 Task: Add a signature Anthony Hernandez containing 'With appreciation, Anthony Hernandez' to email address softage.1@softage.net and add a folder Tax documents
Action: Mouse moved to (739, 339)
Screenshot: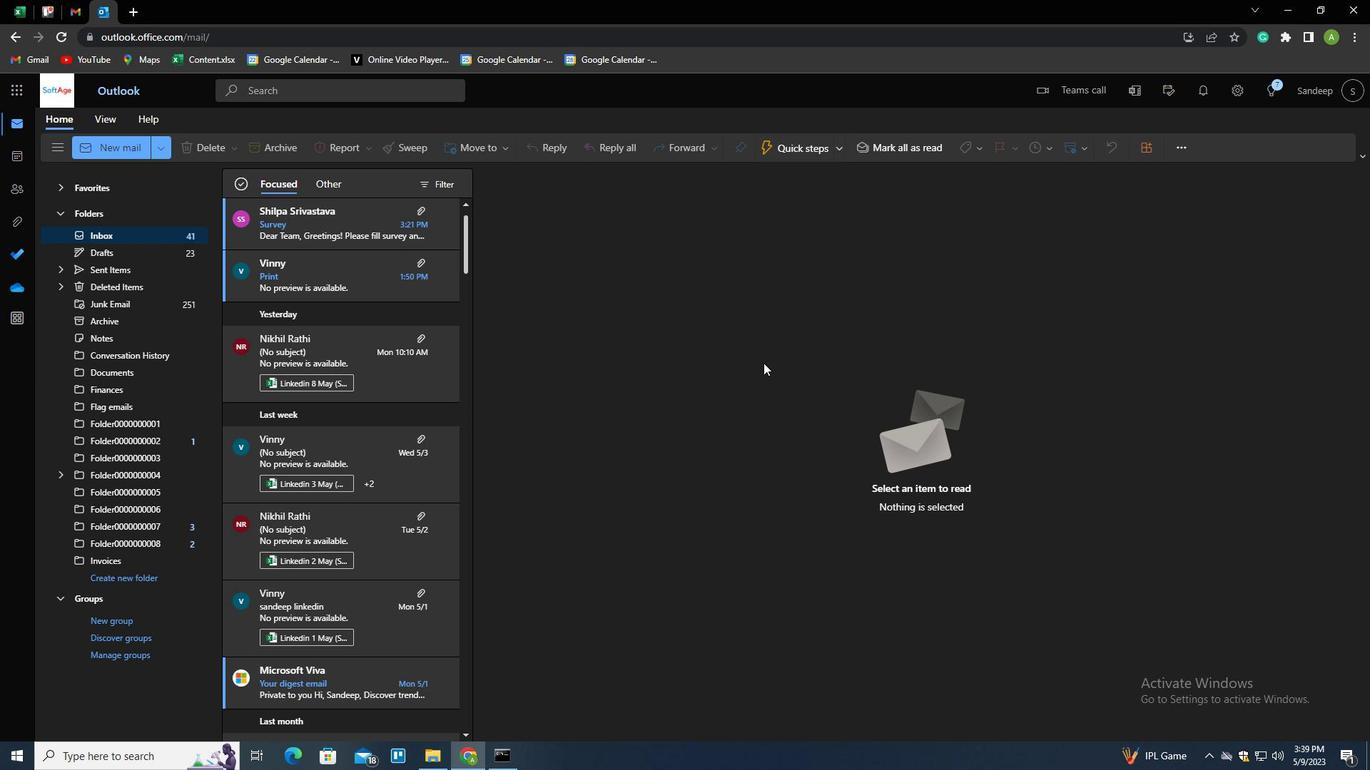 
Action: Key pressed n
Screenshot: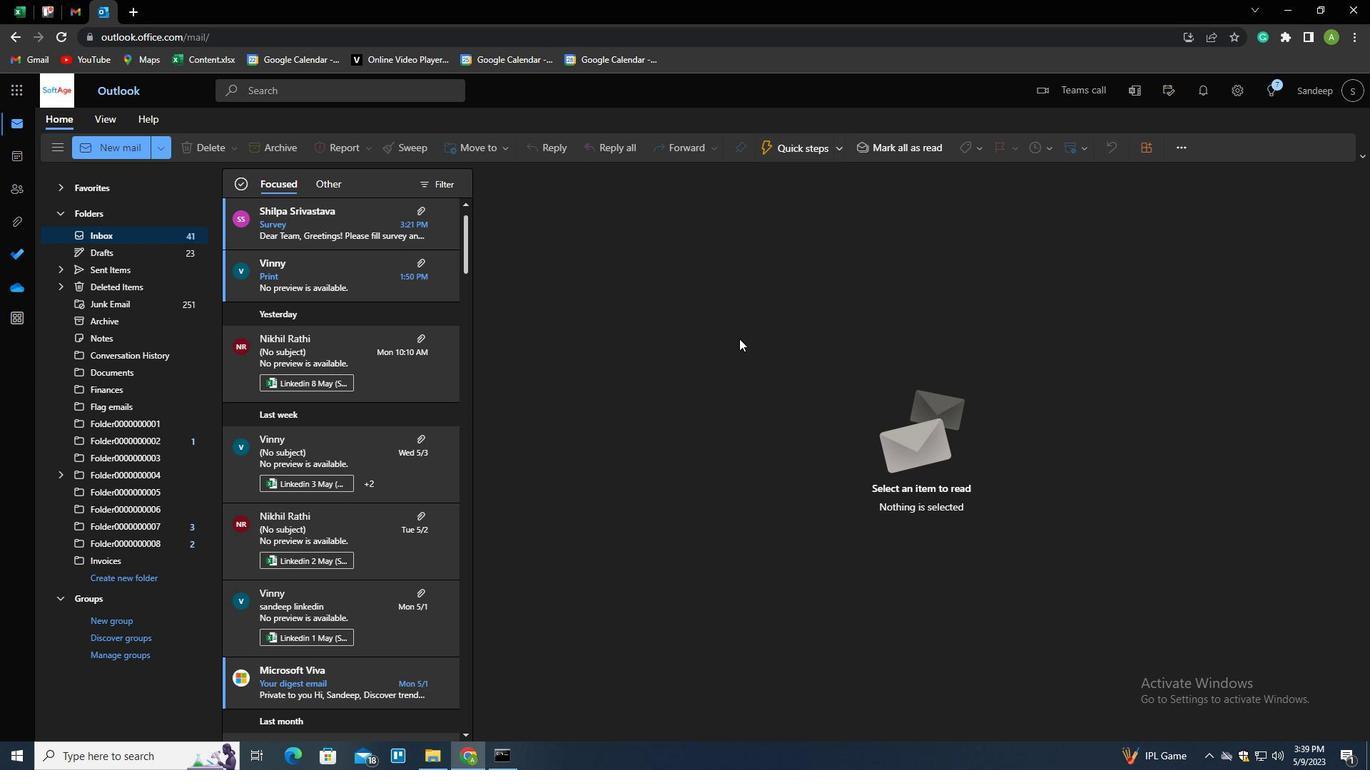 
Action: Mouse moved to (967, 144)
Screenshot: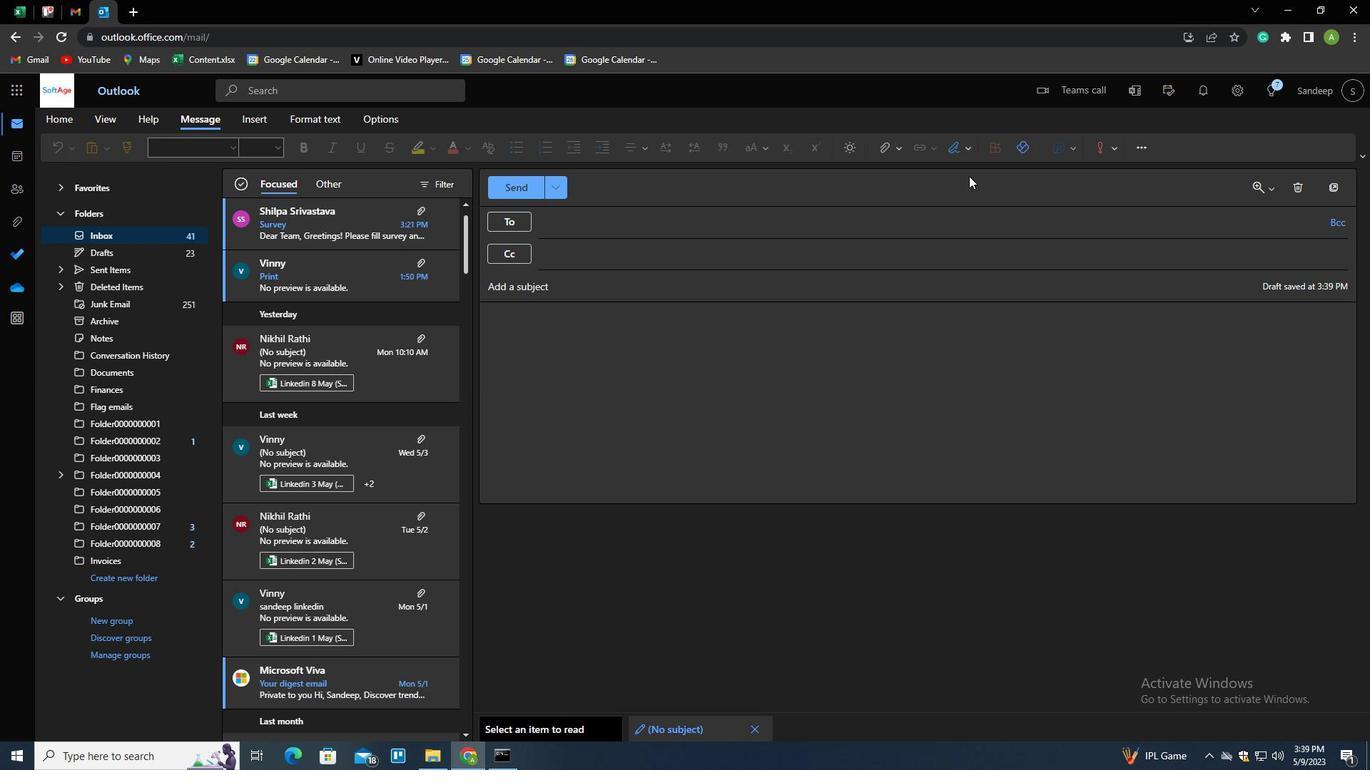 
Action: Mouse pressed left at (967, 144)
Screenshot: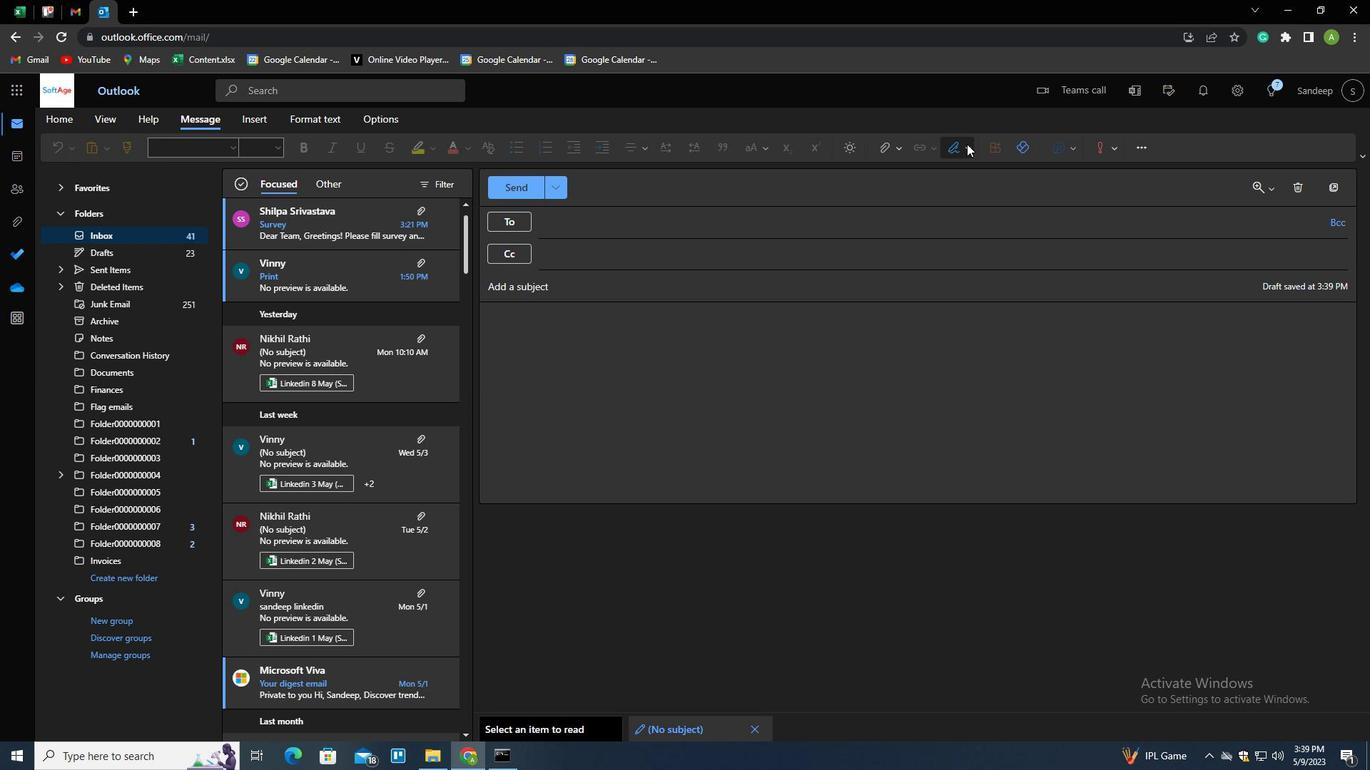 
Action: Mouse moved to (948, 174)
Screenshot: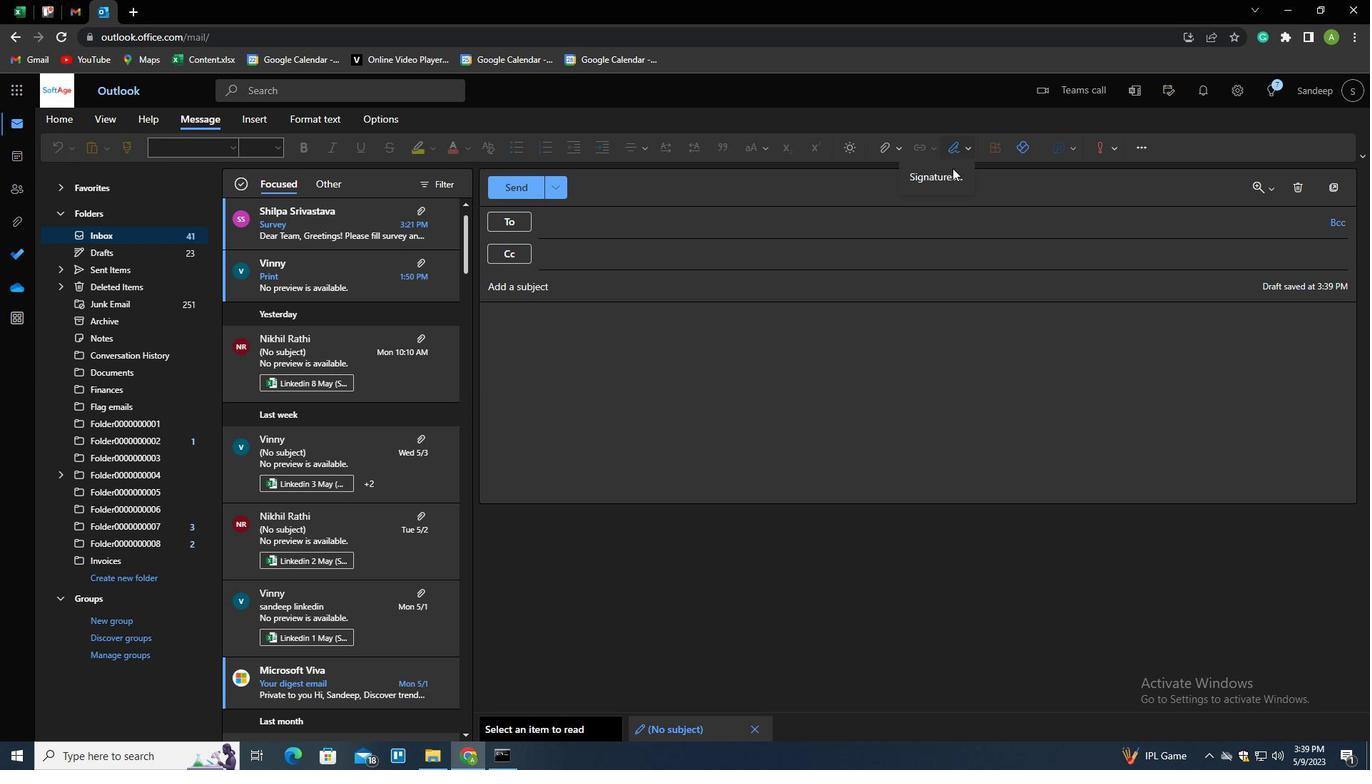 
Action: Mouse pressed left at (948, 174)
Screenshot: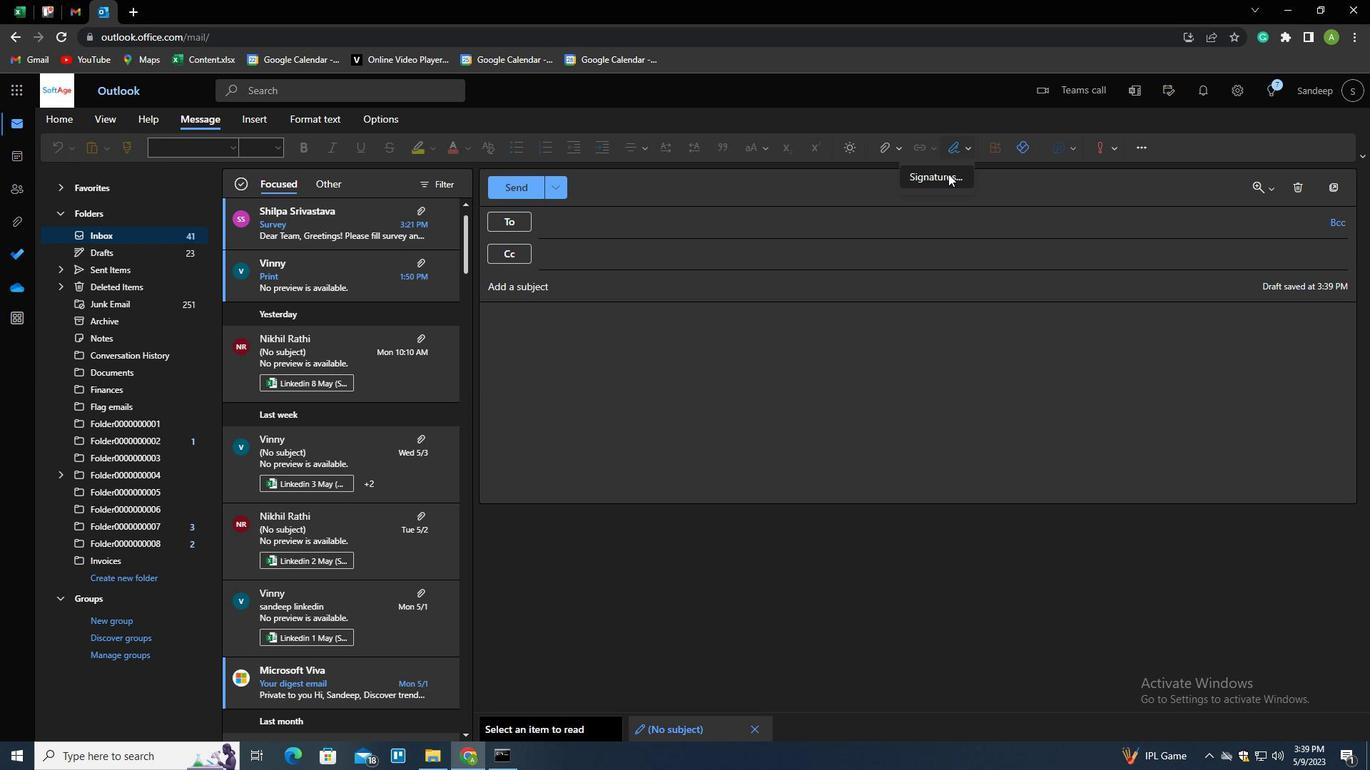 
Action: Mouse moved to (679, 259)
Screenshot: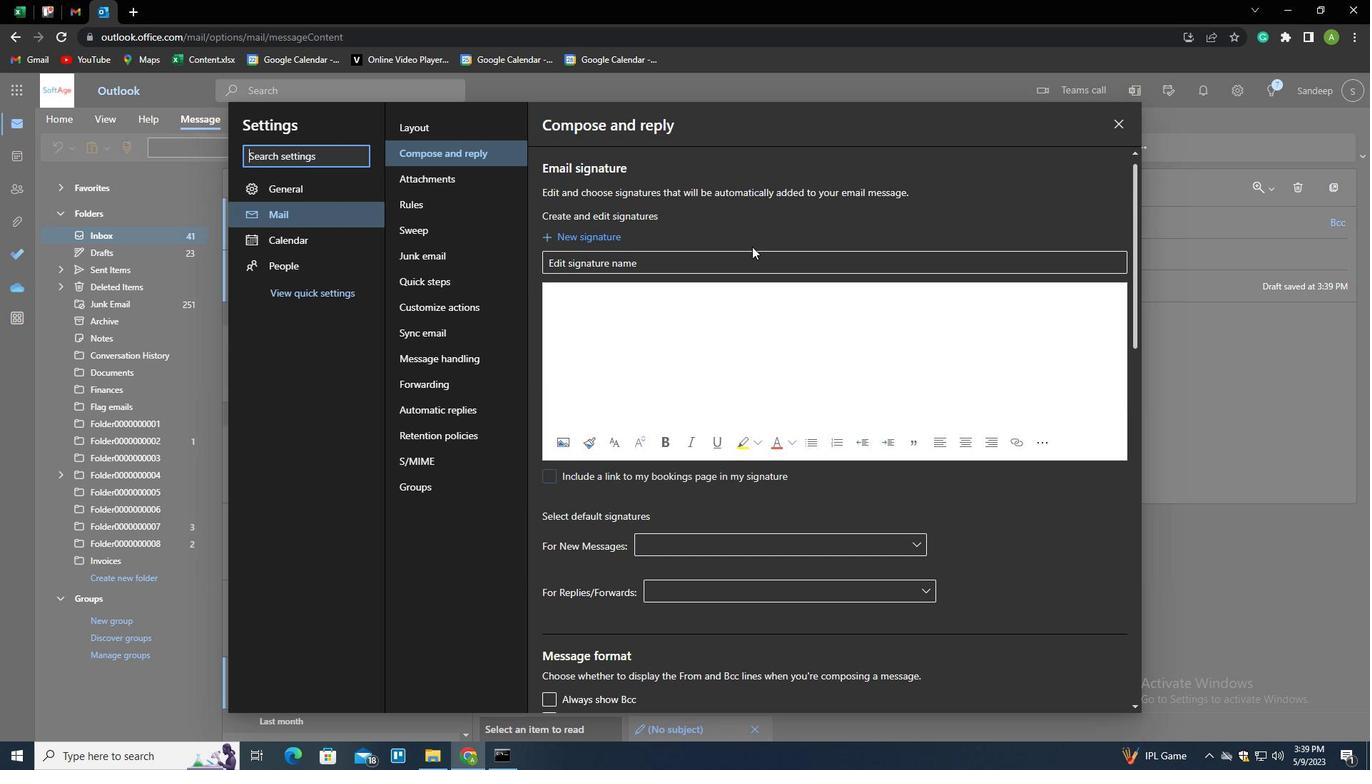 
Action: Mouse pressed left at (679, 259)
Screenshot: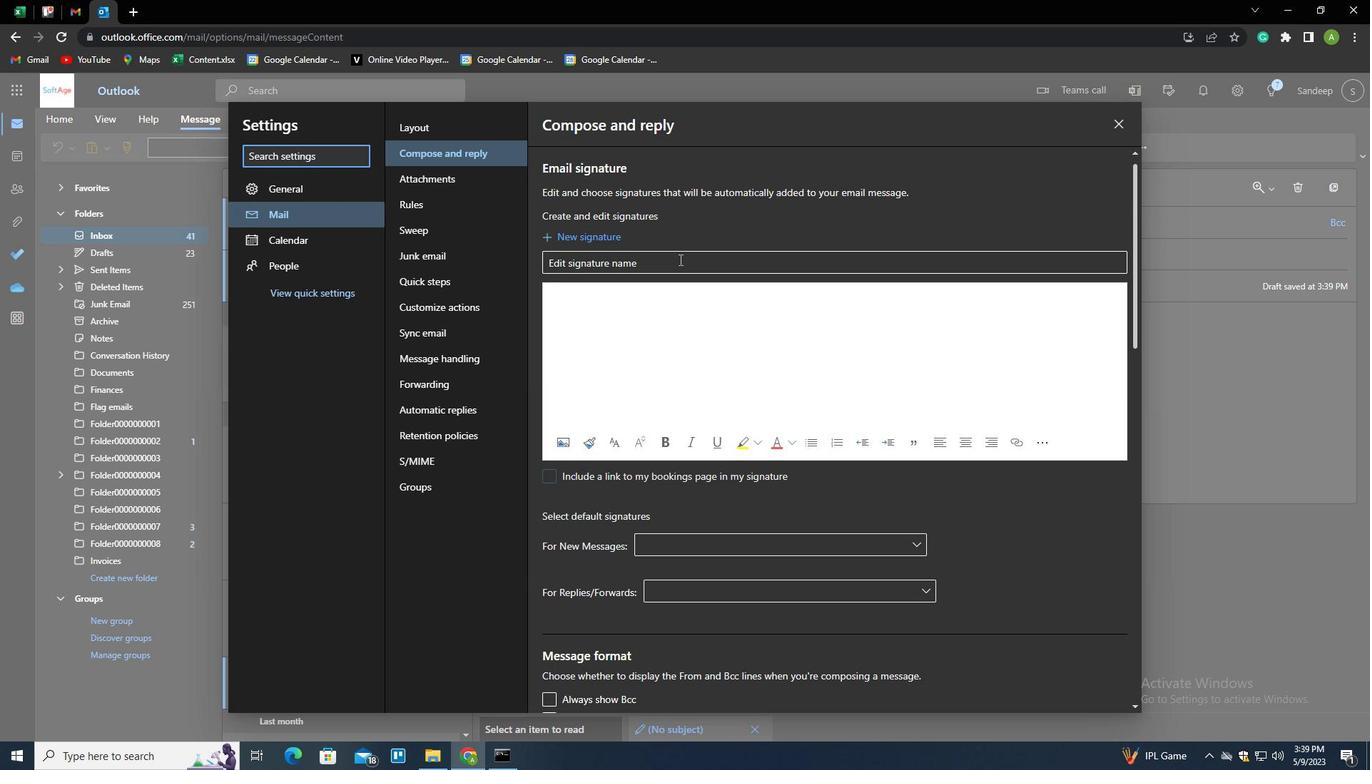 
Action: Key pressed <Key.shift>ANTHONY<Key.space><Key.shift>HERNANDEZ<Key.tab><Key.shift_r><Key.shift_r><Key.enter><Key.enter><Key.enter><Key.enter><Key.enter><Key.enter><Key.enter><Key.shift><Key.shift><Key.shift><Key.shift><Key.shift><Key.shift><Key.shift><Key.shift>WITH<Key.space>APPRECIATION,<Key.shift_r><Key.enter><Key.shift>ANTHONY<Key.space><Key.shift>HERNANADEZ
Screenshot: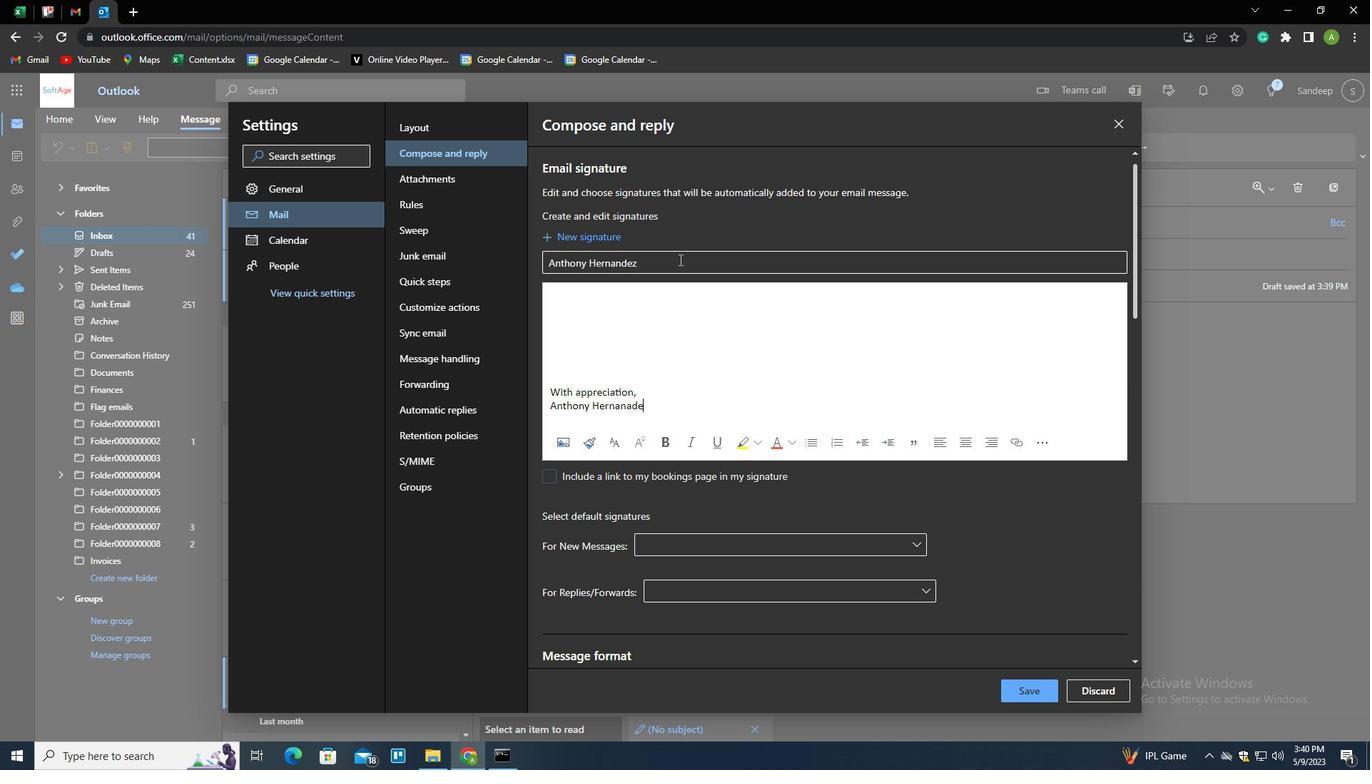 
Action: Mouse moved to (632, 406)
Screenshot: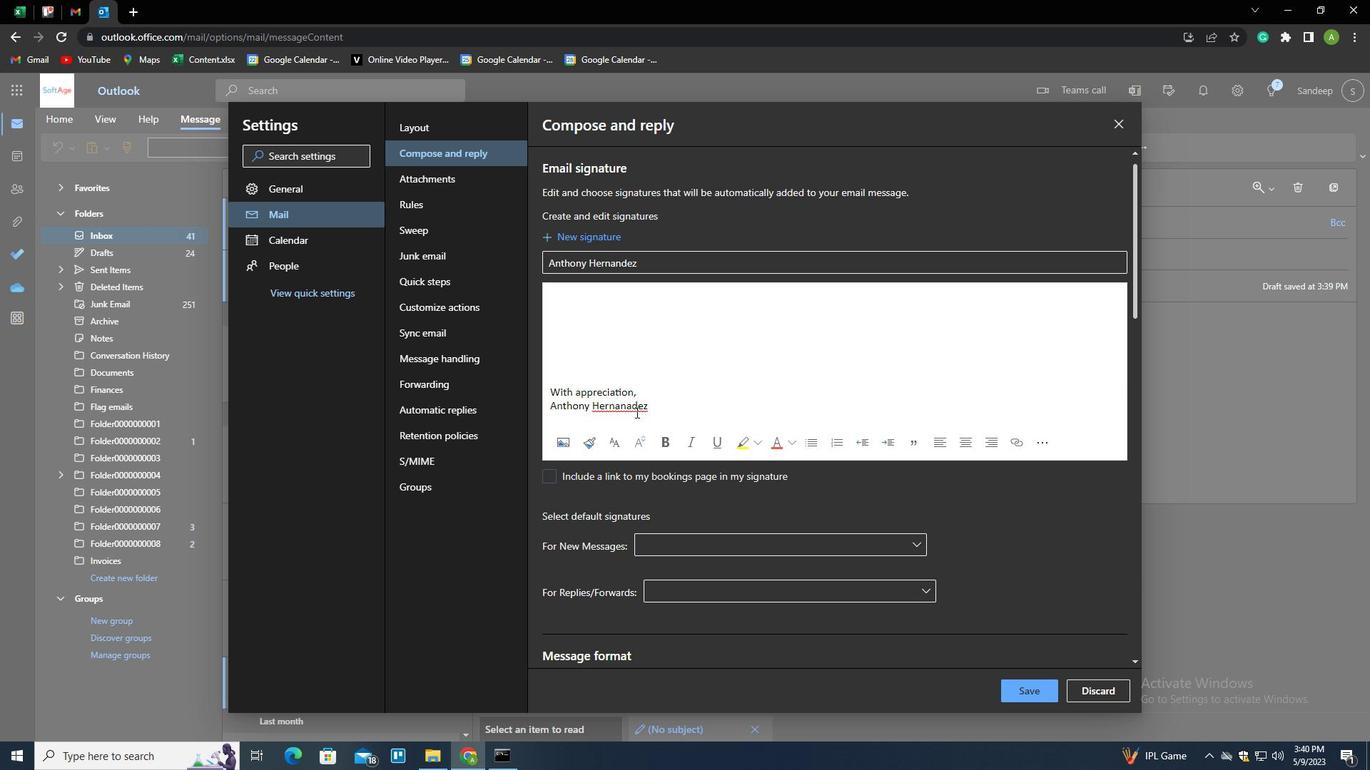 
Action: Mouse pressed left at (632, 406)
Screenshot: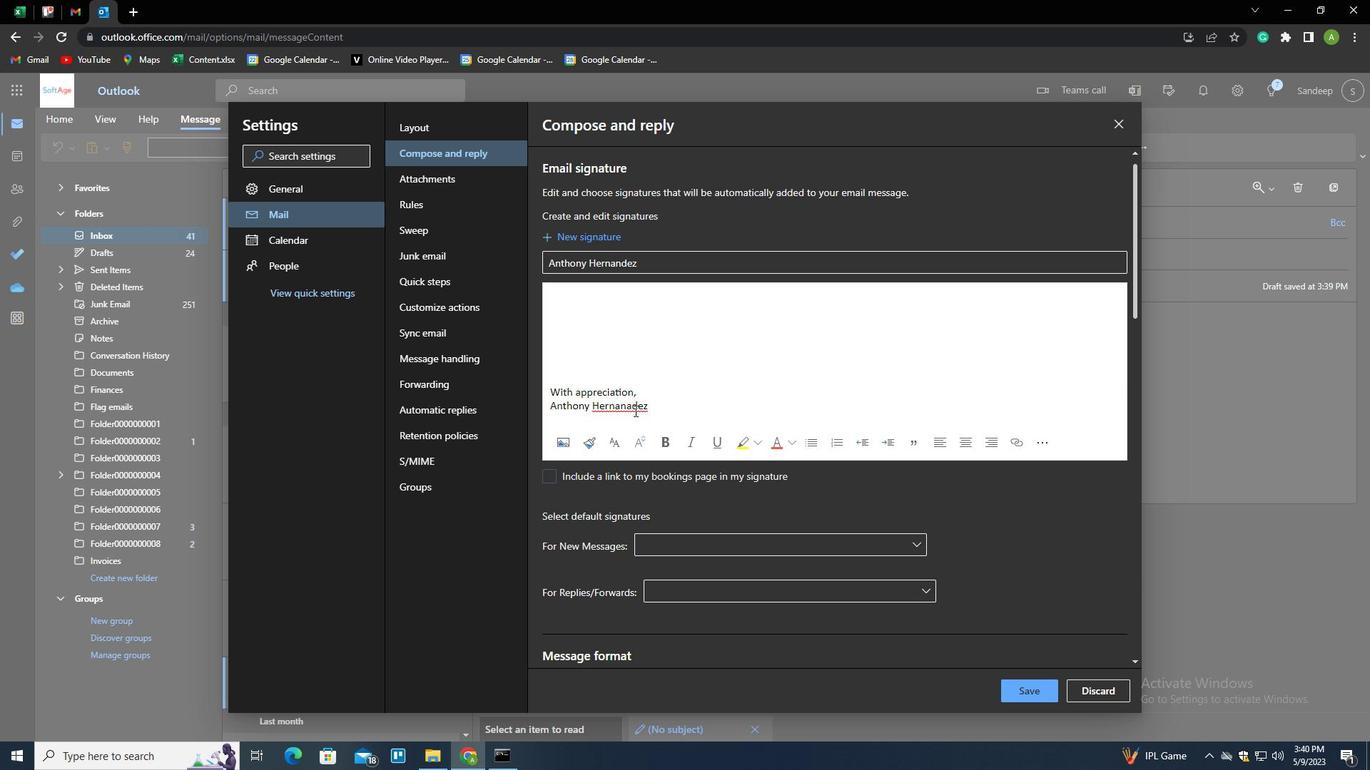 
Action: Mouse moved to (741, 419)
Screenshot: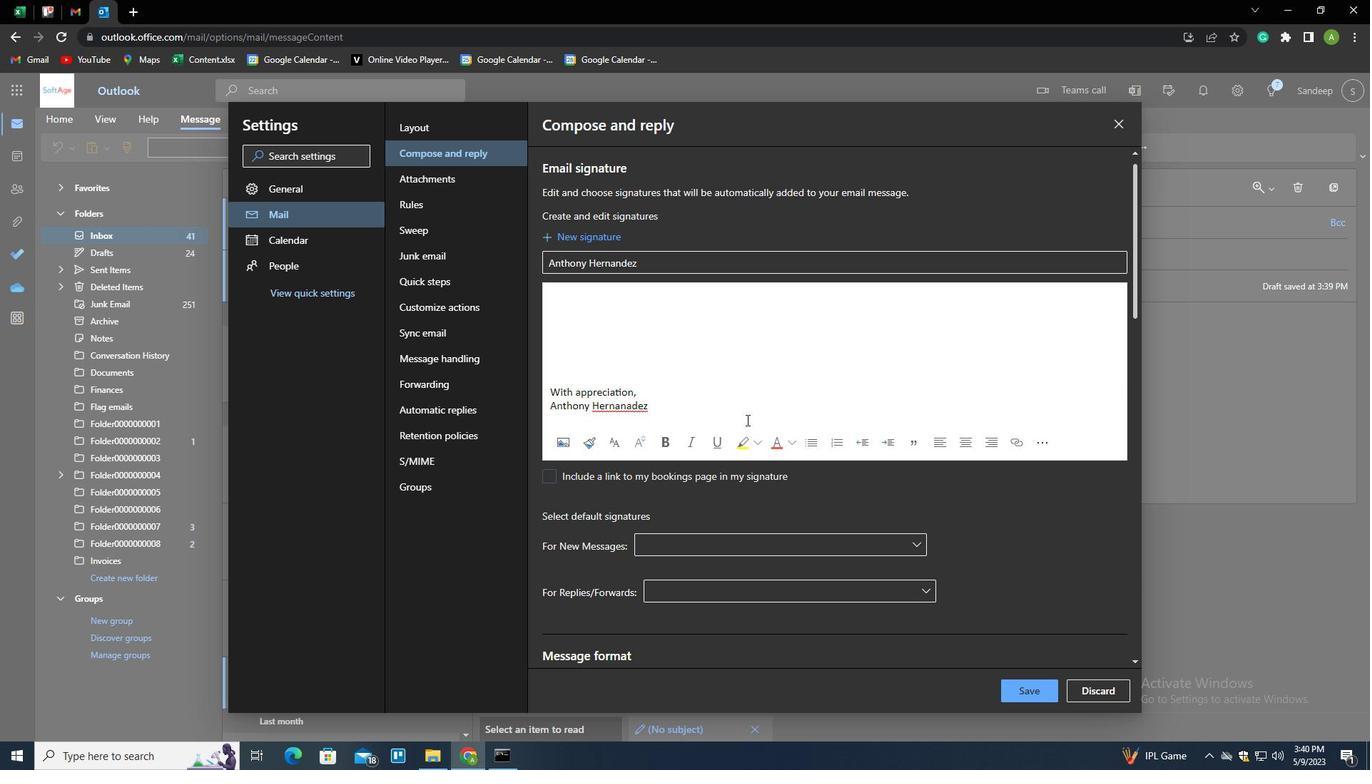 
Action: Key pressed <Key.backspace>
Screenshot: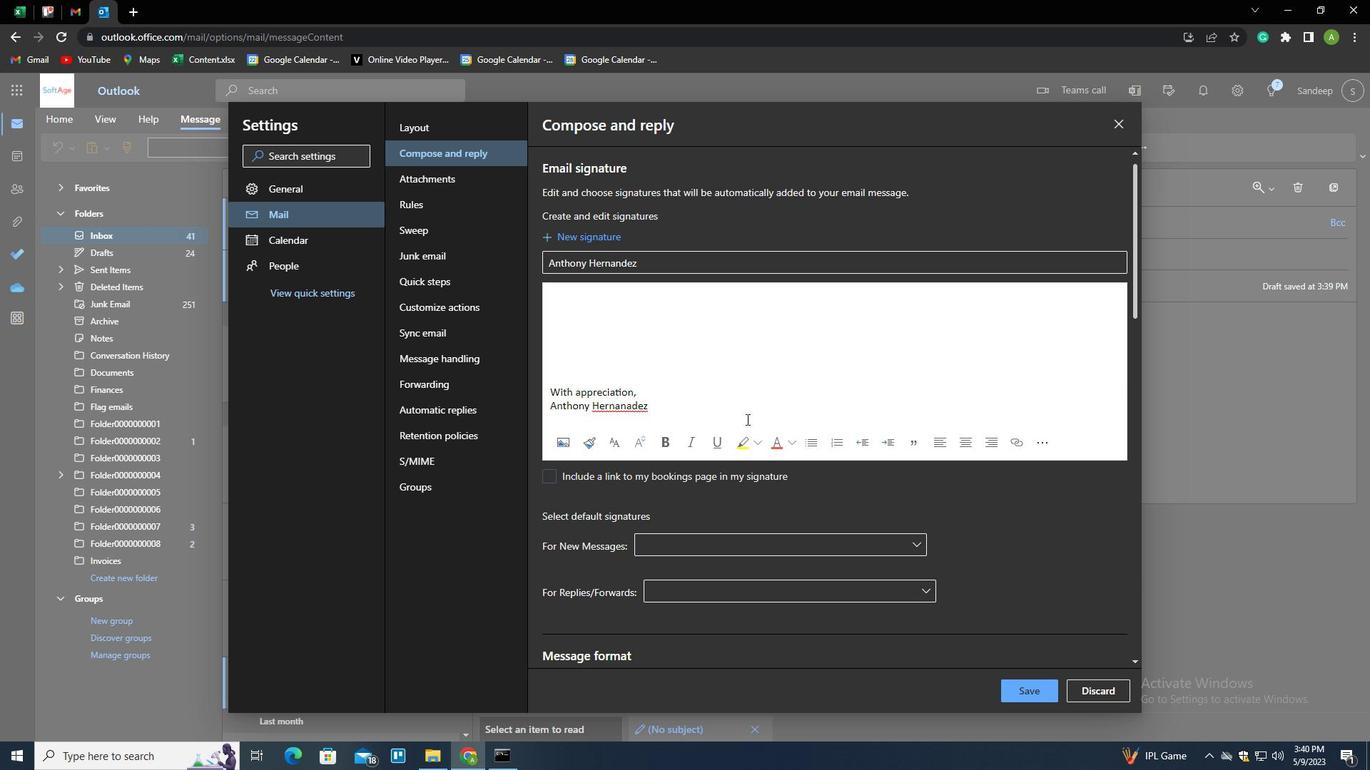 
Action: Mouse moved to (749, 416)
Screenshot: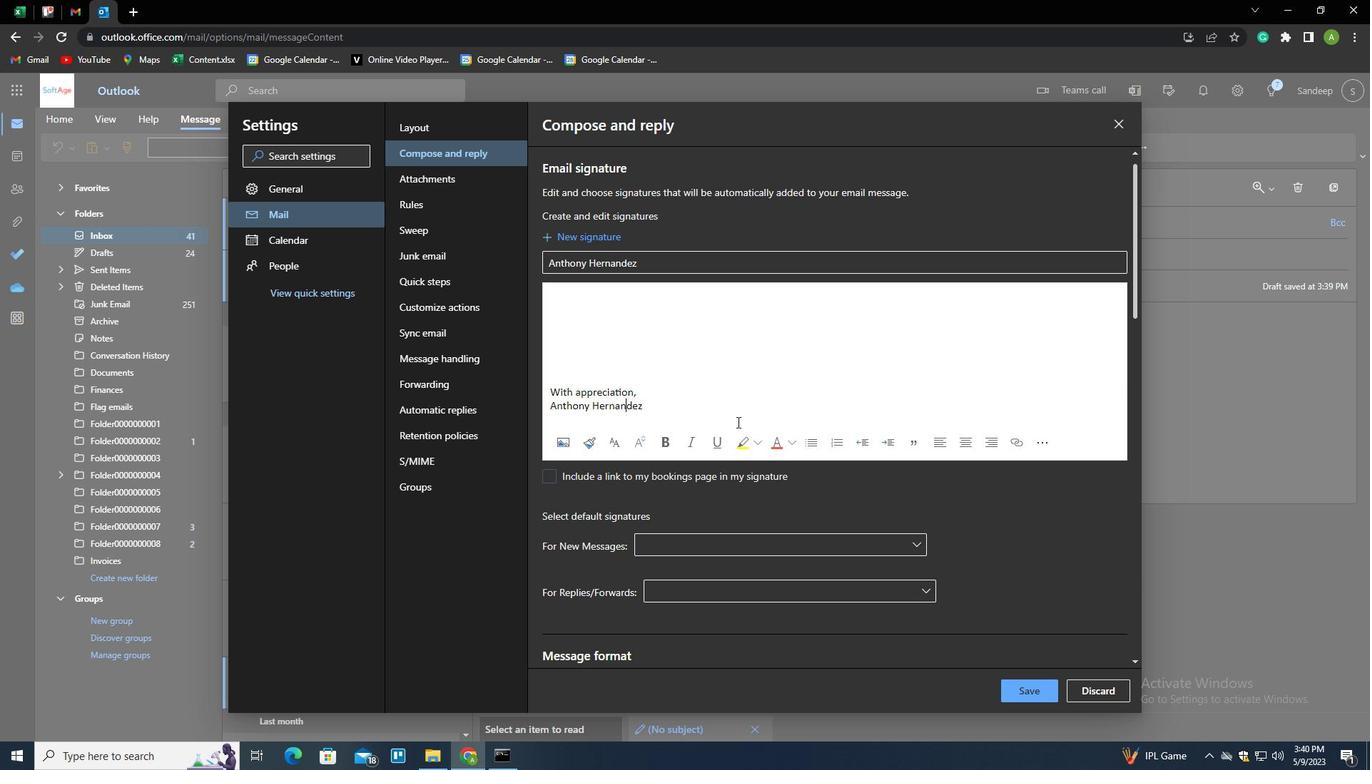 
Action: Mouse pressed left at (749, 416)
Screenshot: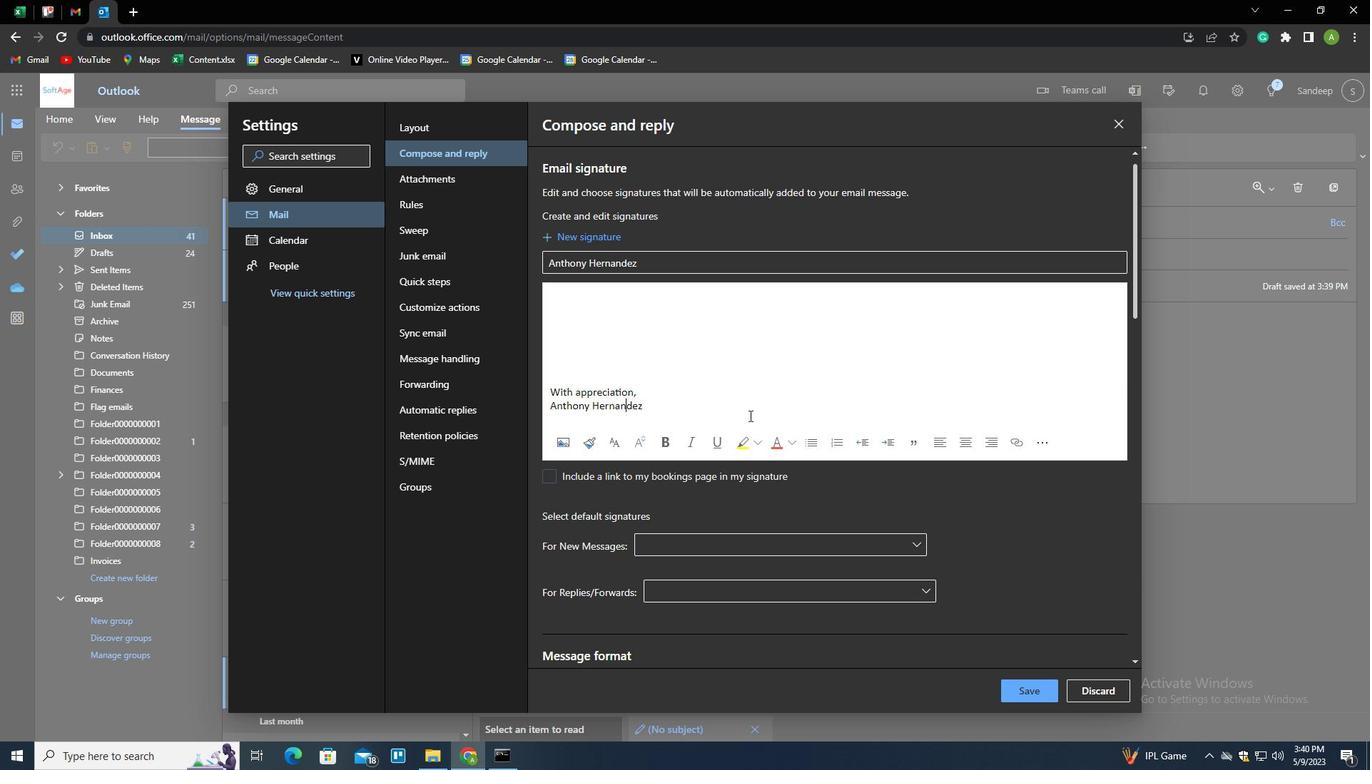 
Action: Mouse moved to (1043, 687)
Screenshot: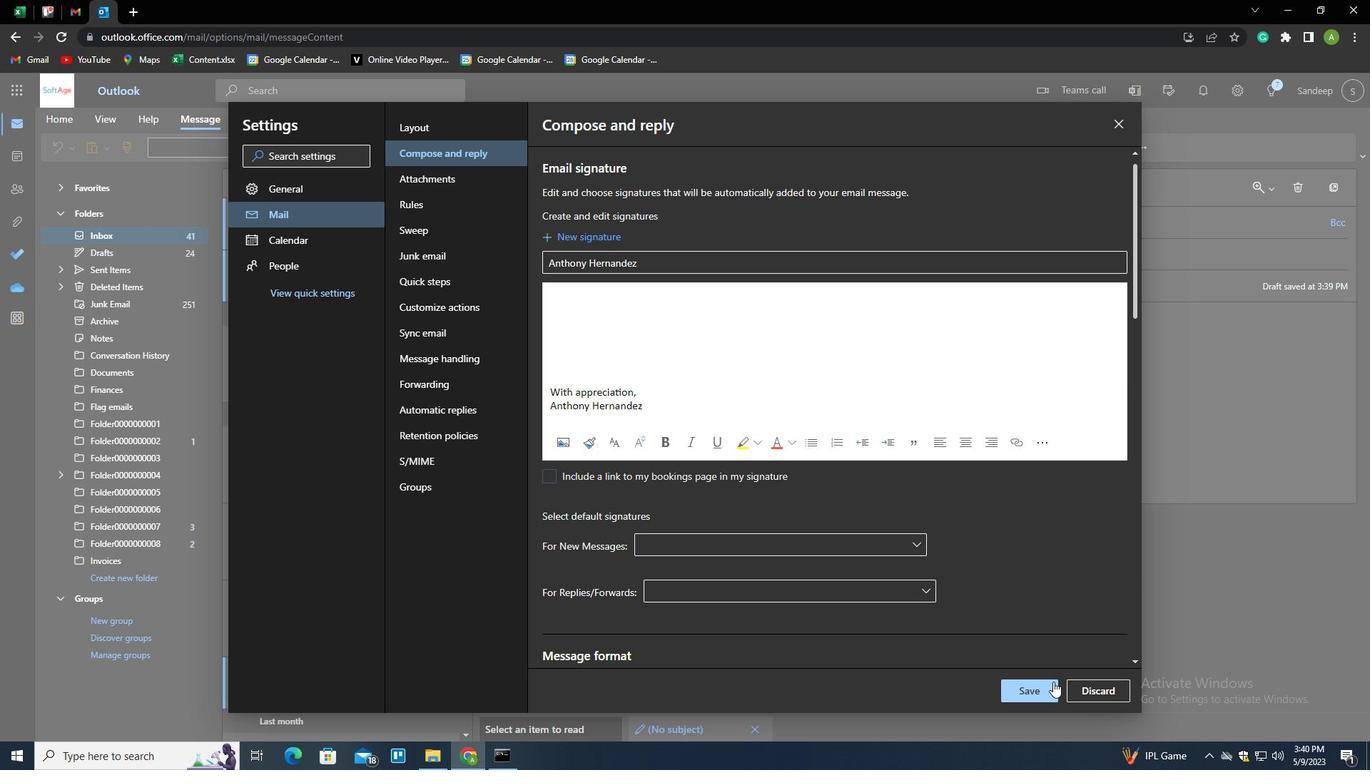 
Action: Mouse pressed left at (1043, 687)
Screenshot: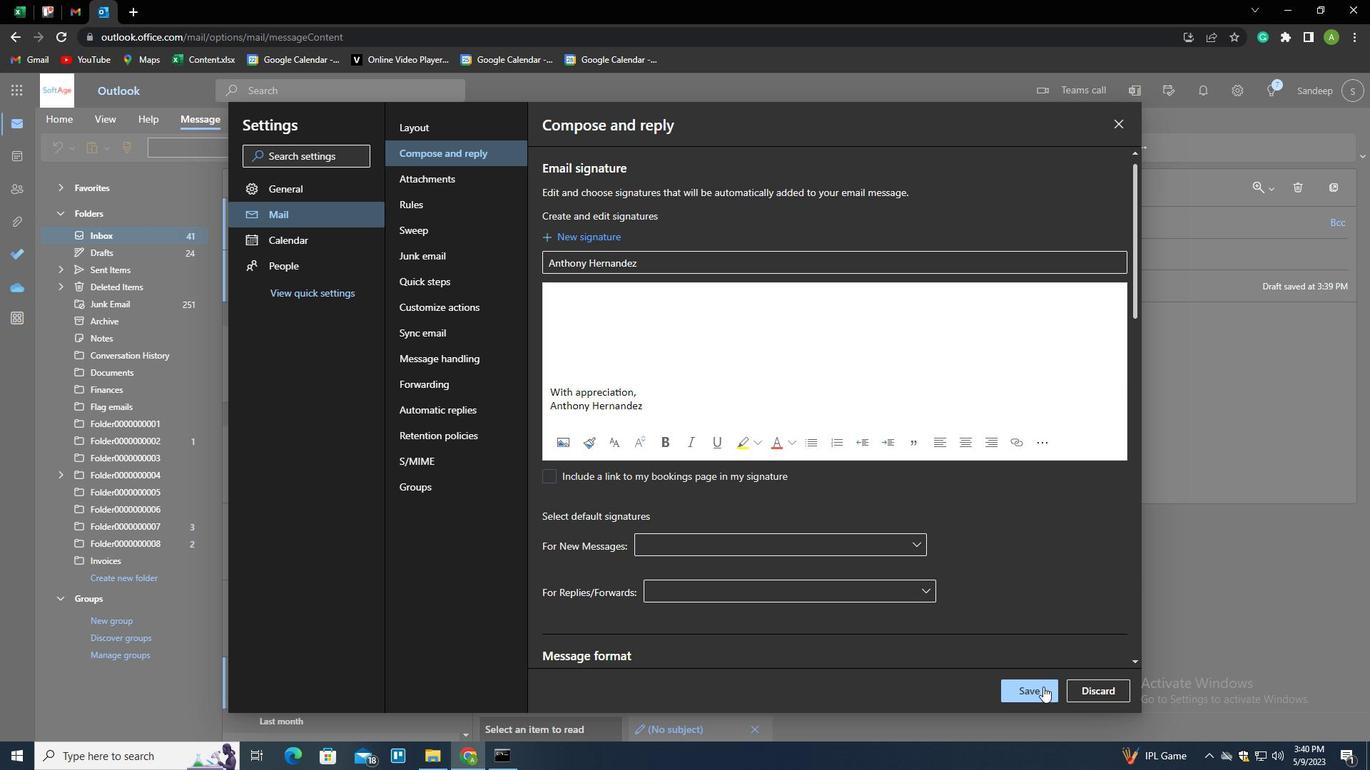 
Action: Mouse moved to (1321, 443)
Screenshot: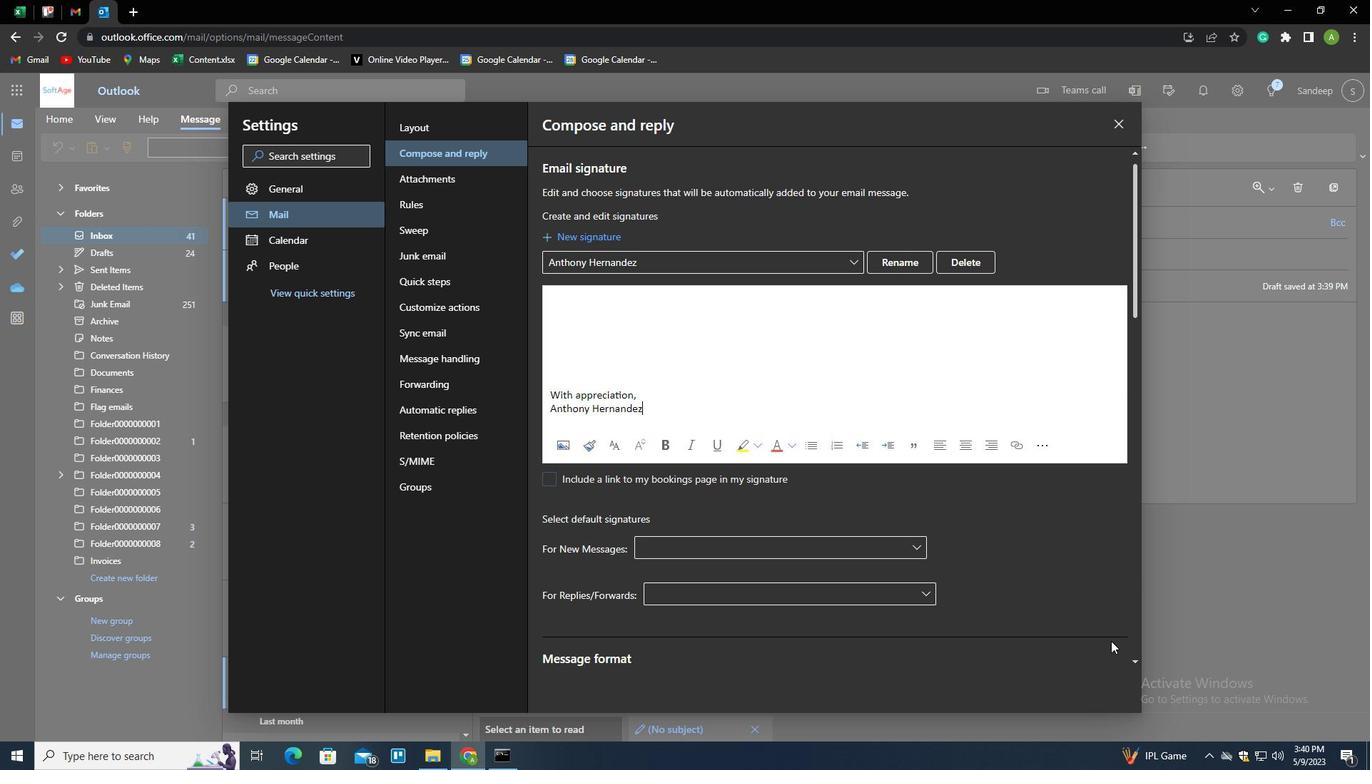 
Action: Mouse pressed left at (1321, 443)
Screenshot: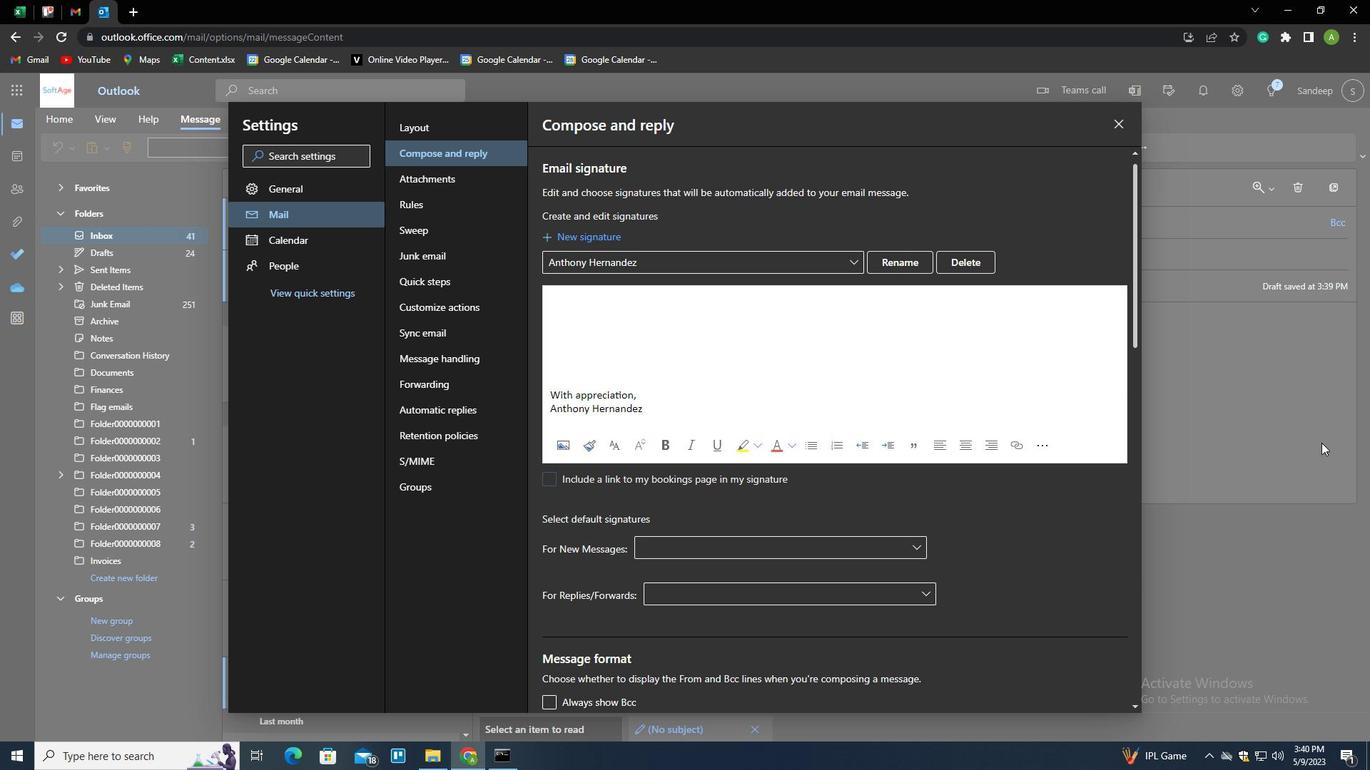 
Action: Mouse moved to (955, 155)
Screenshot: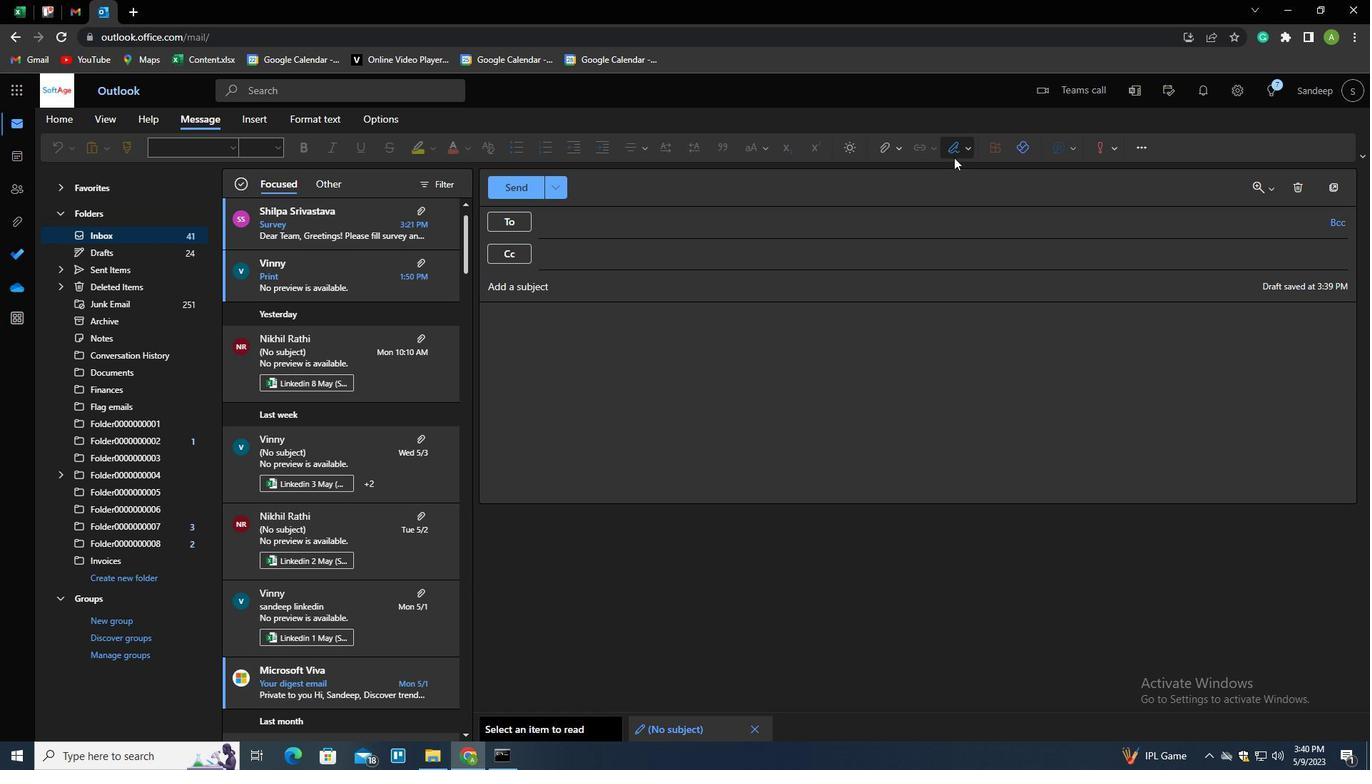 
Action: Mouse pressed left at (955, 155)
Screenshot: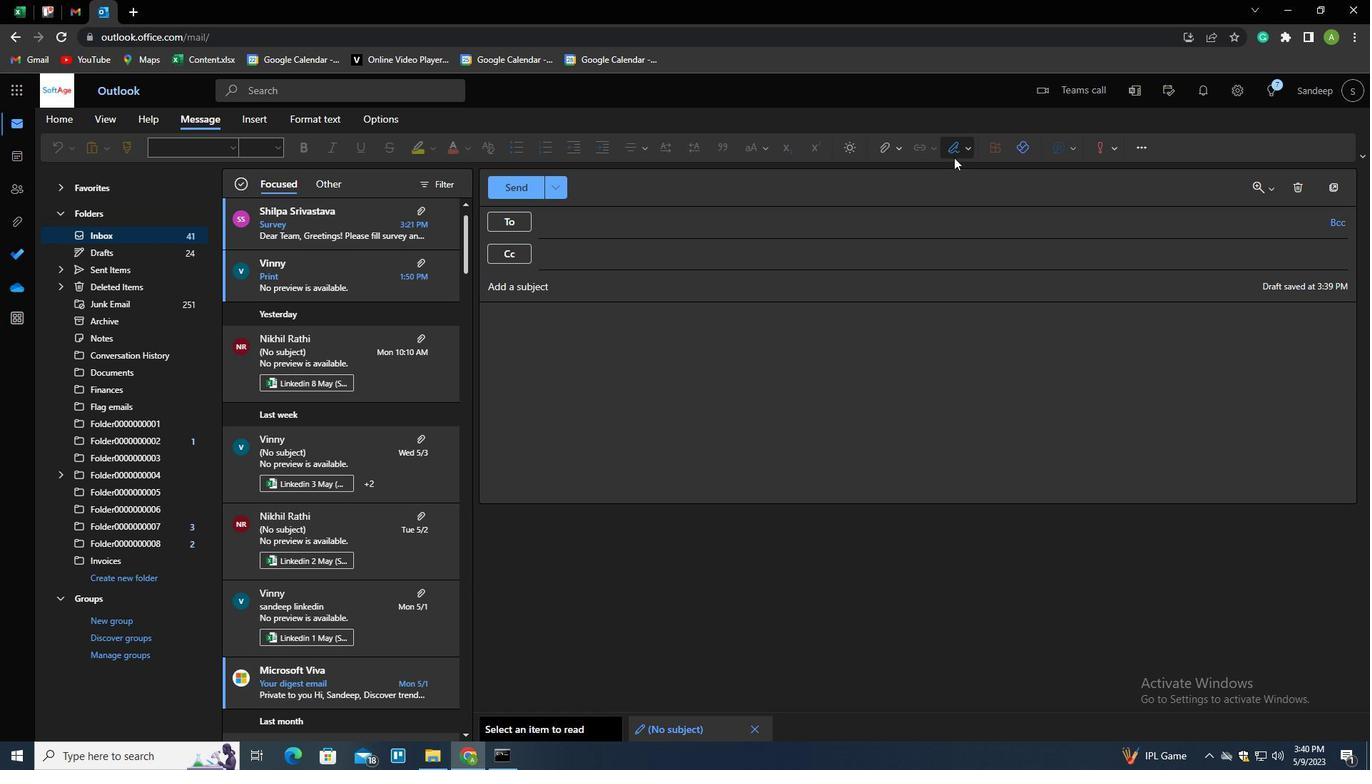 
Action: Mouse moved to (944, 177)
Screenshot: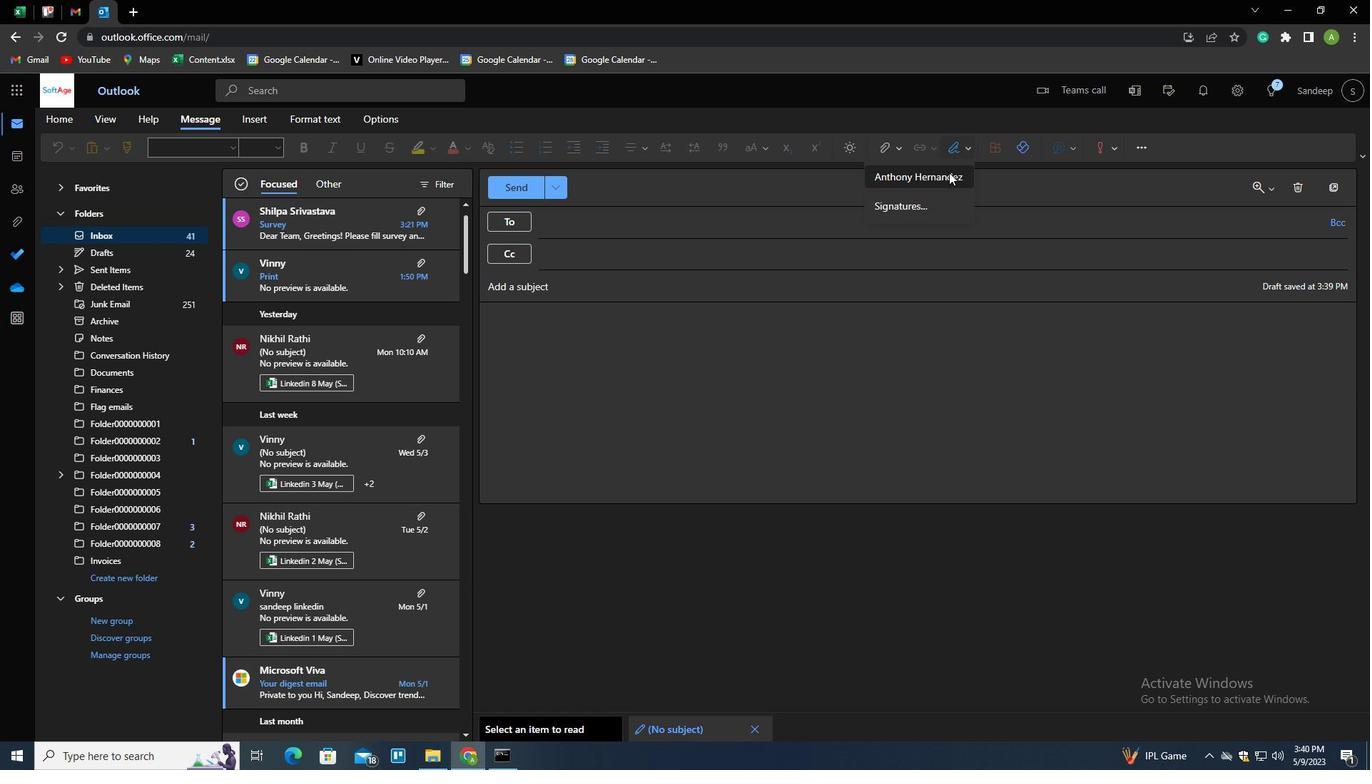 
Action: Mouse pressed left at (944, 177)
Screenshot: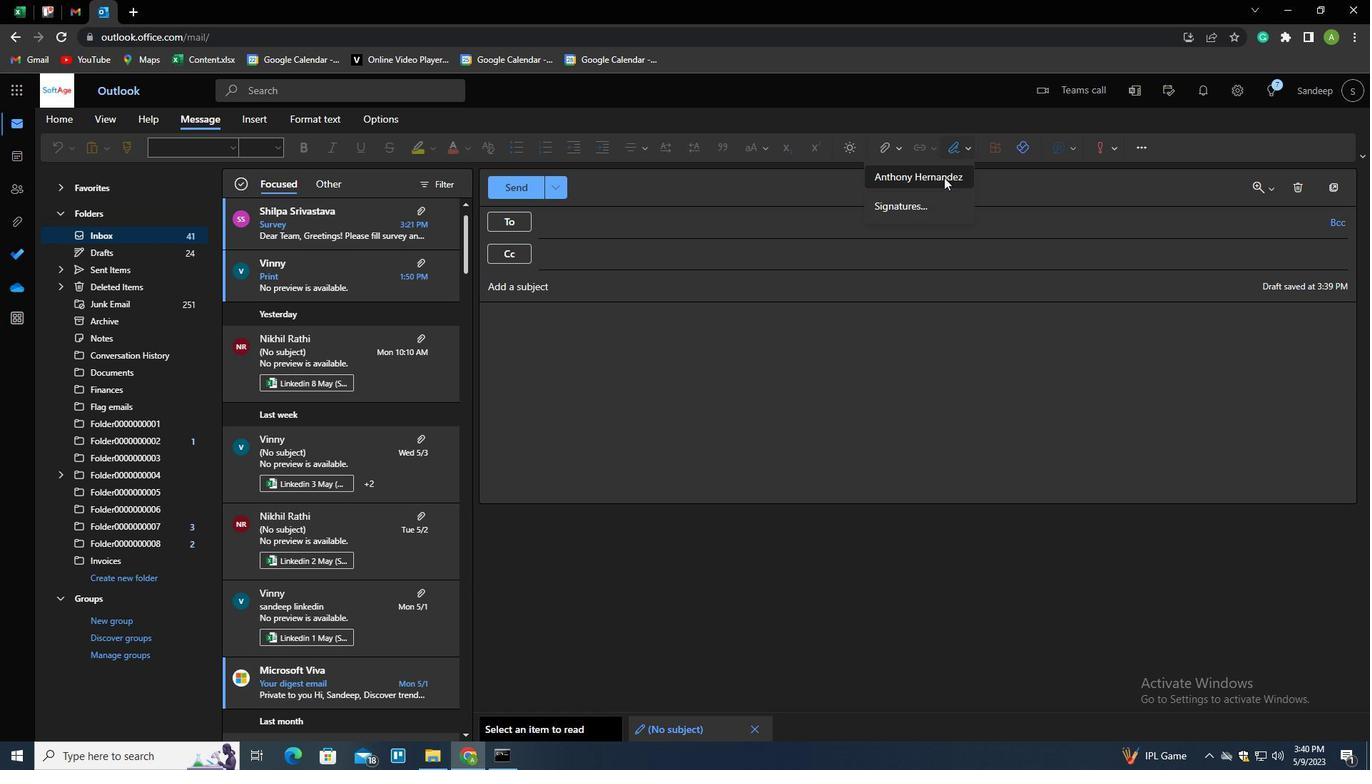 
Action: Mouse moved to (572, 228)
Screenshot: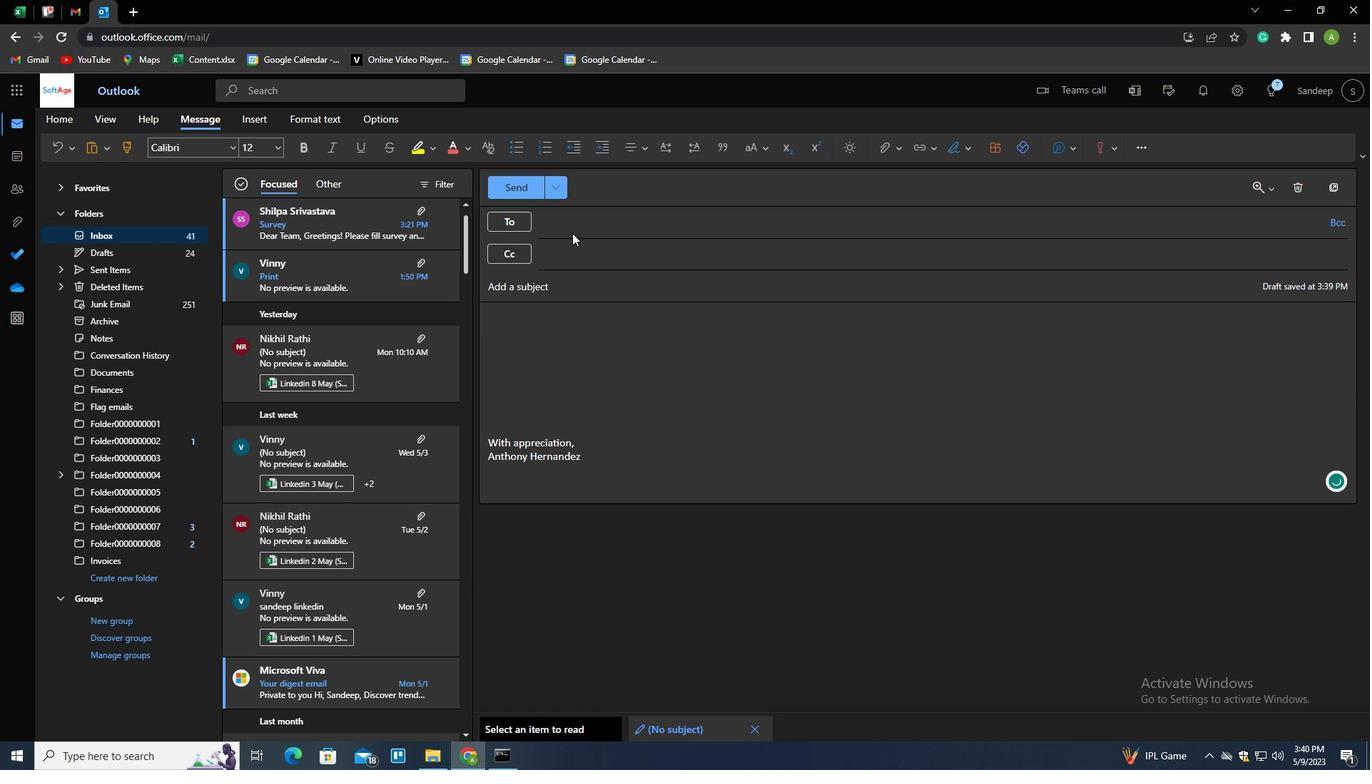 
Action: Mouse pressed left at (572, 228)
Screenshot: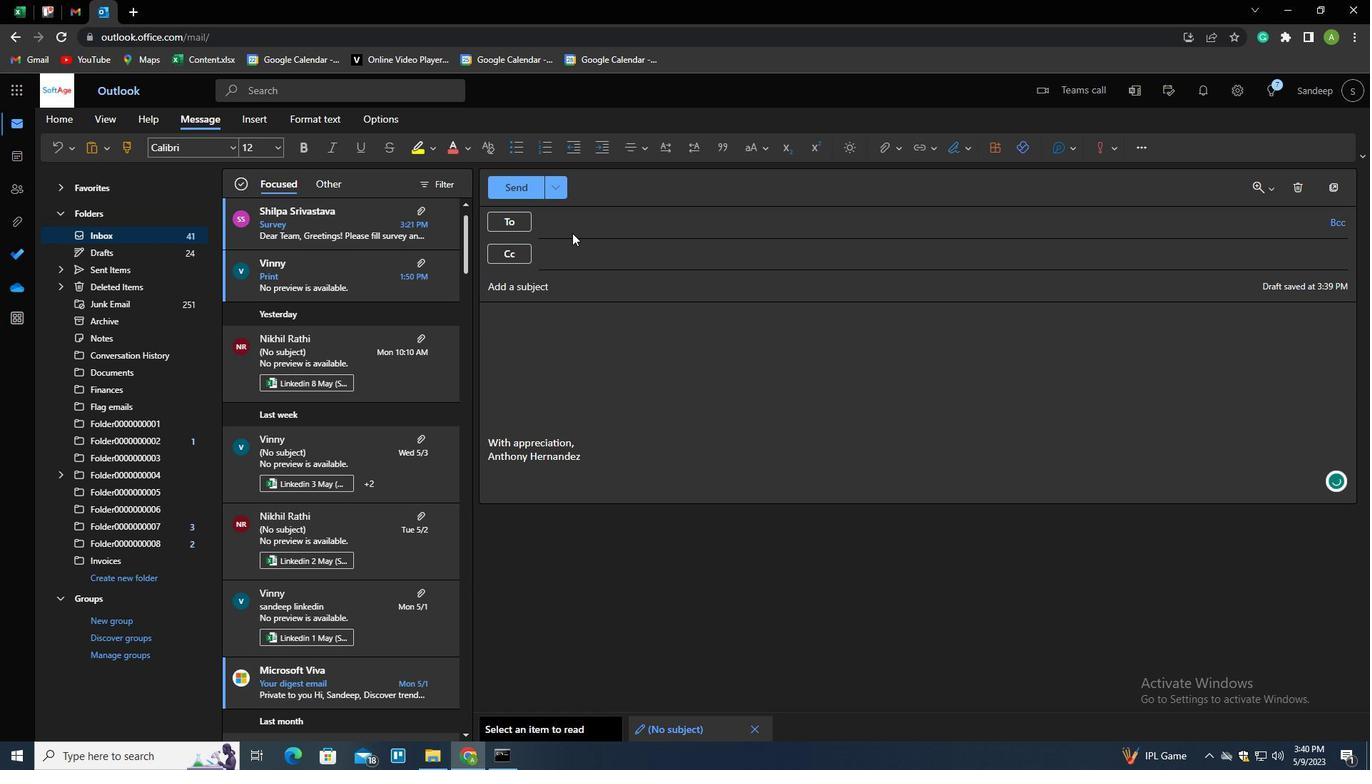 
Action: Key pressed SOFTAGE.<Key.shift><Key.shift><Key.shift><Key.shift><Key.shift><Key.shift><Key.shift>@<Key.backspace>1<Key.shift>@SOFTAGE.NET
Screenshot: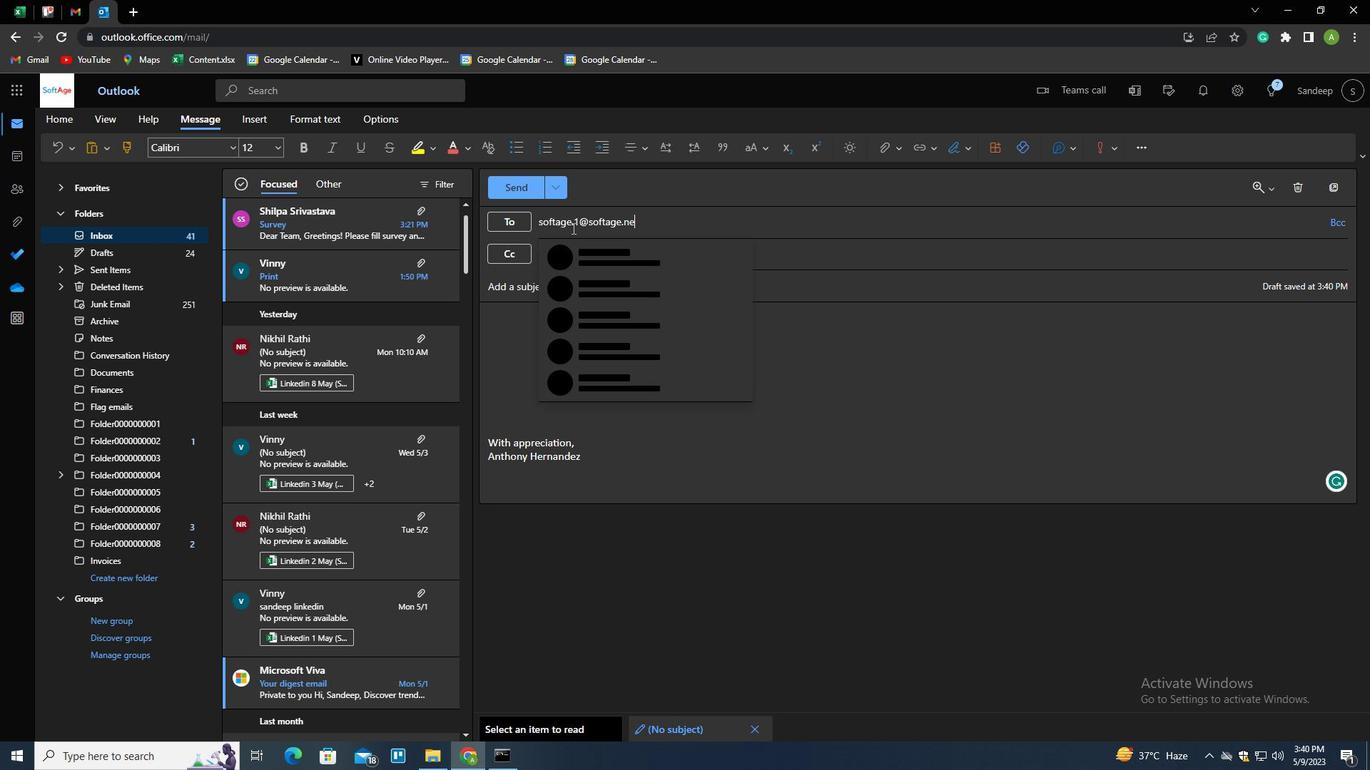 
Action: Mouse moved to (595, 256)
Screenshot: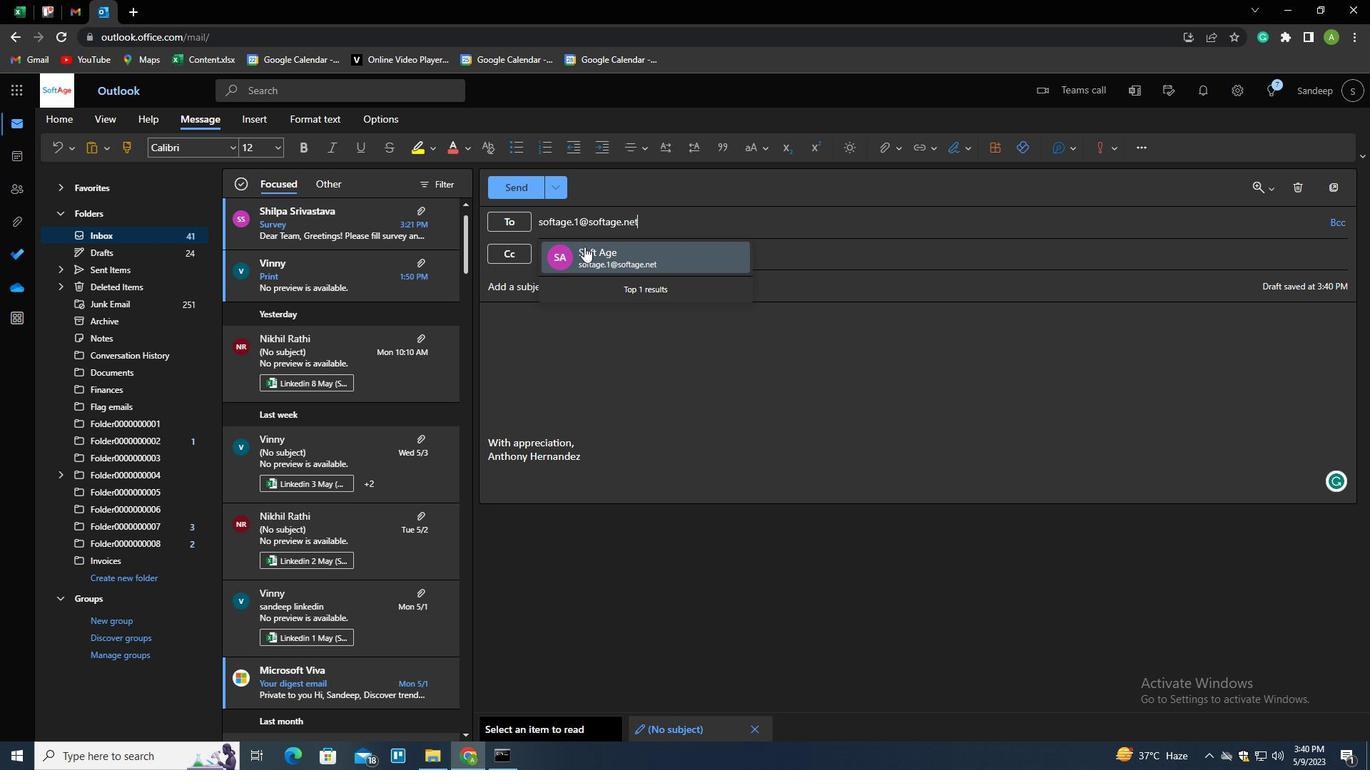 
Action: Mouse pressed left at (595, 256)
Screenshot: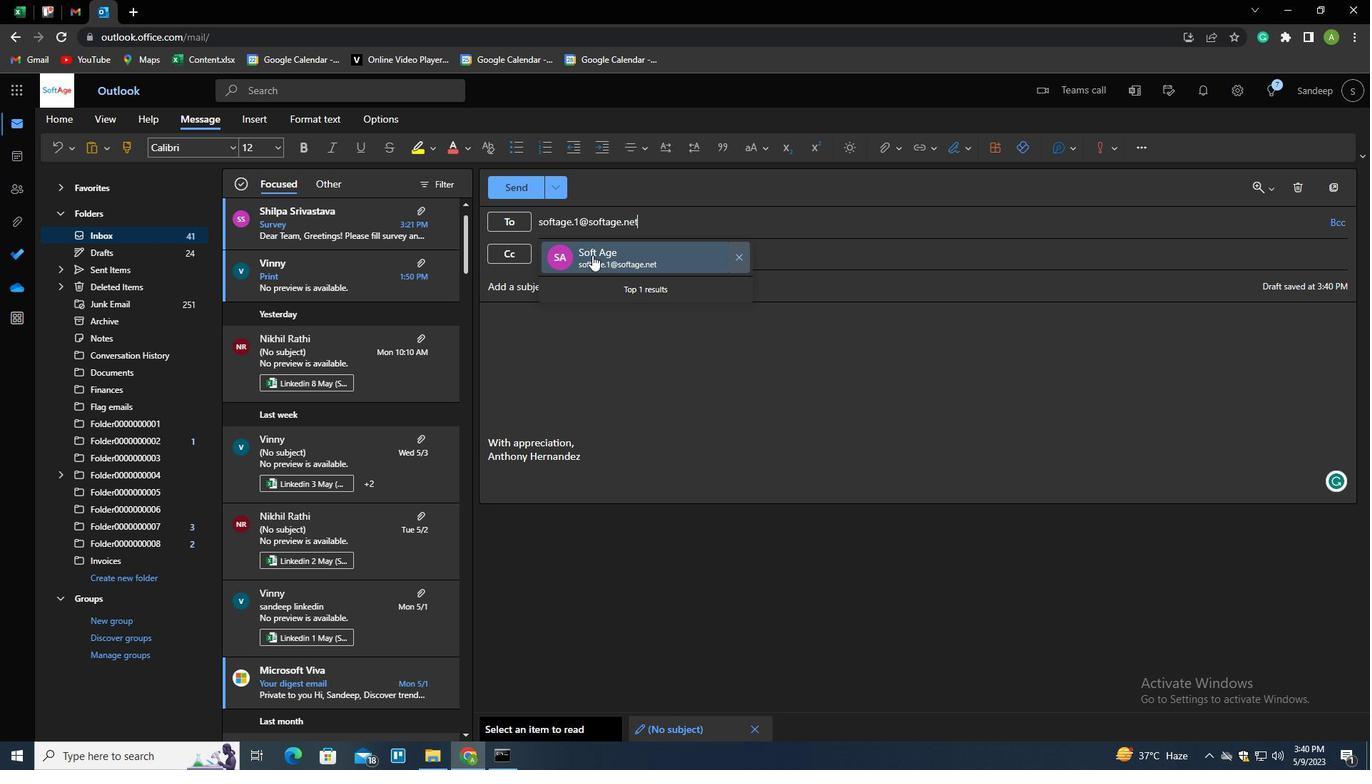 
Action: Mouse moved to (708, 366)
Screenshot: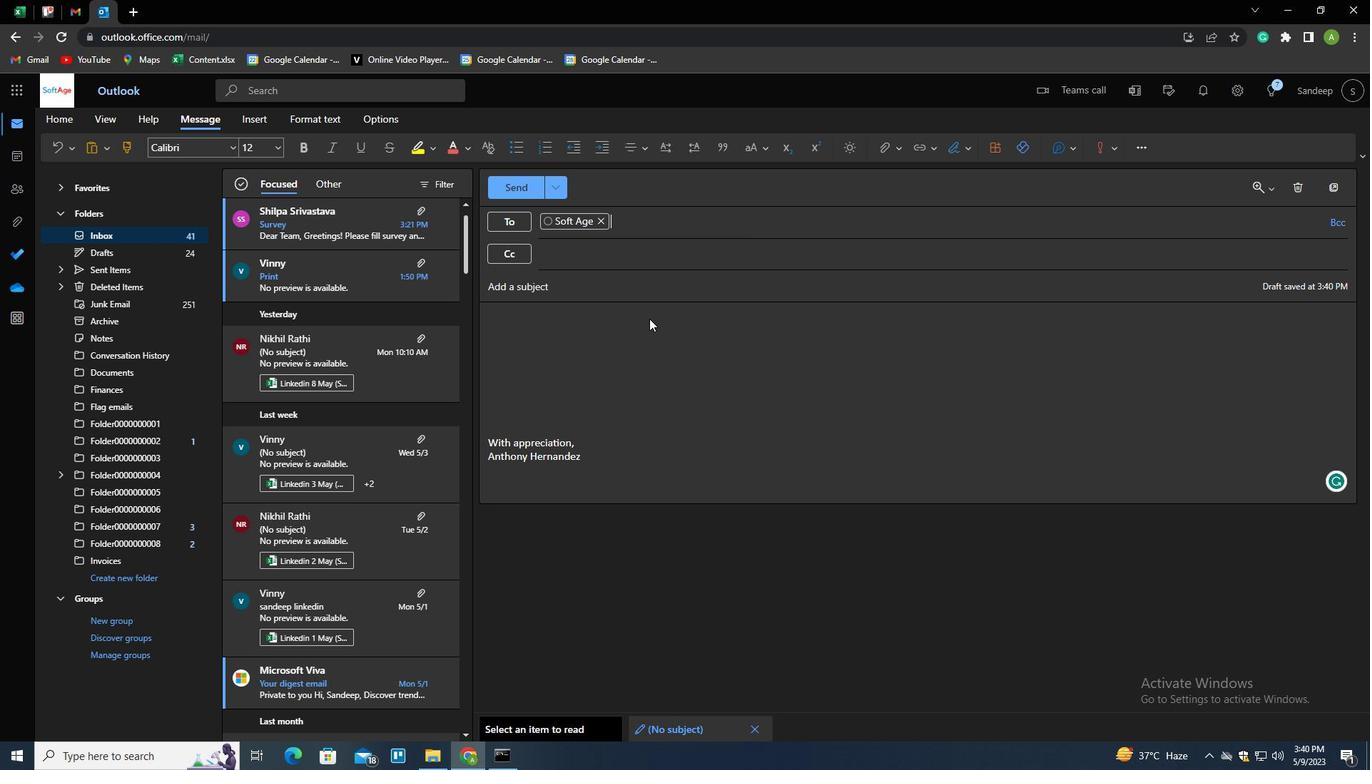 
Action: Mouse pressed left at (708, 366)
Screenshot: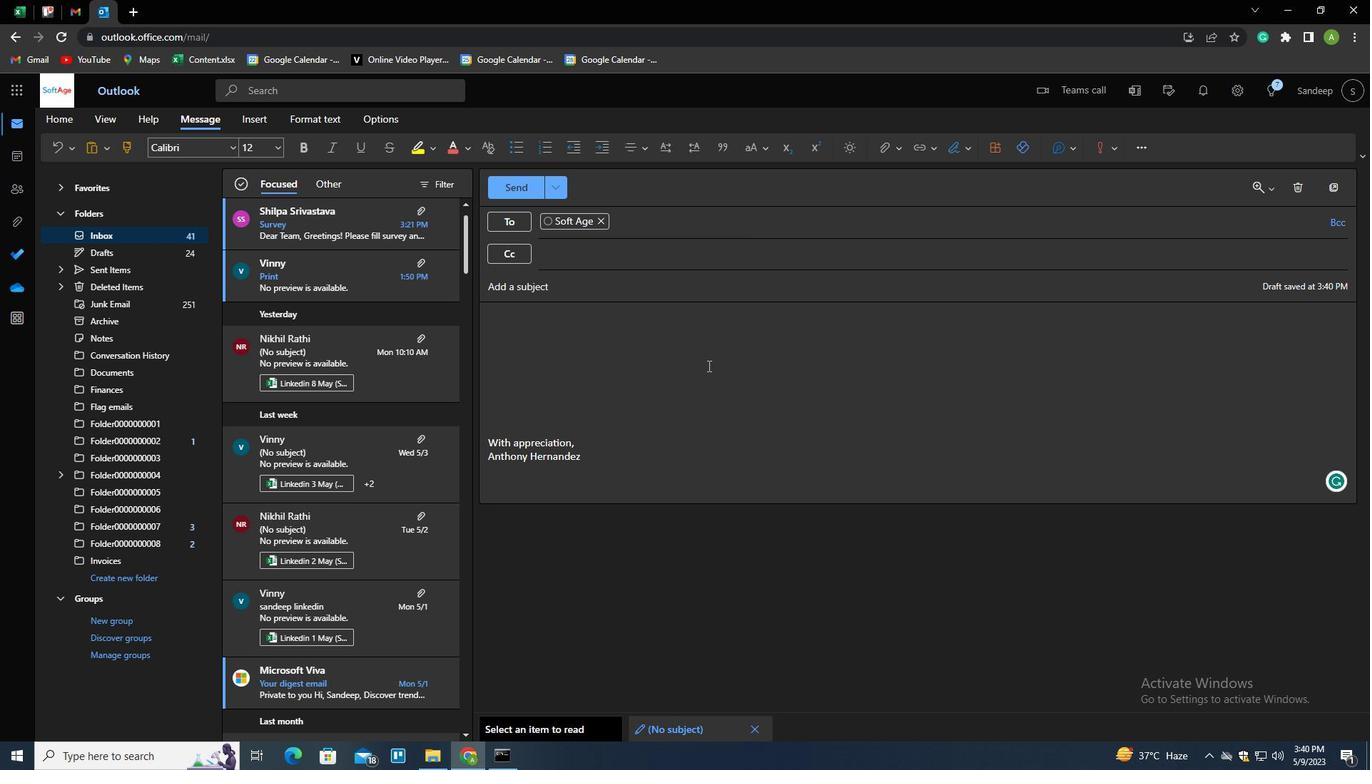 
Action: Mouse moved to (99, 575)
Screenshot: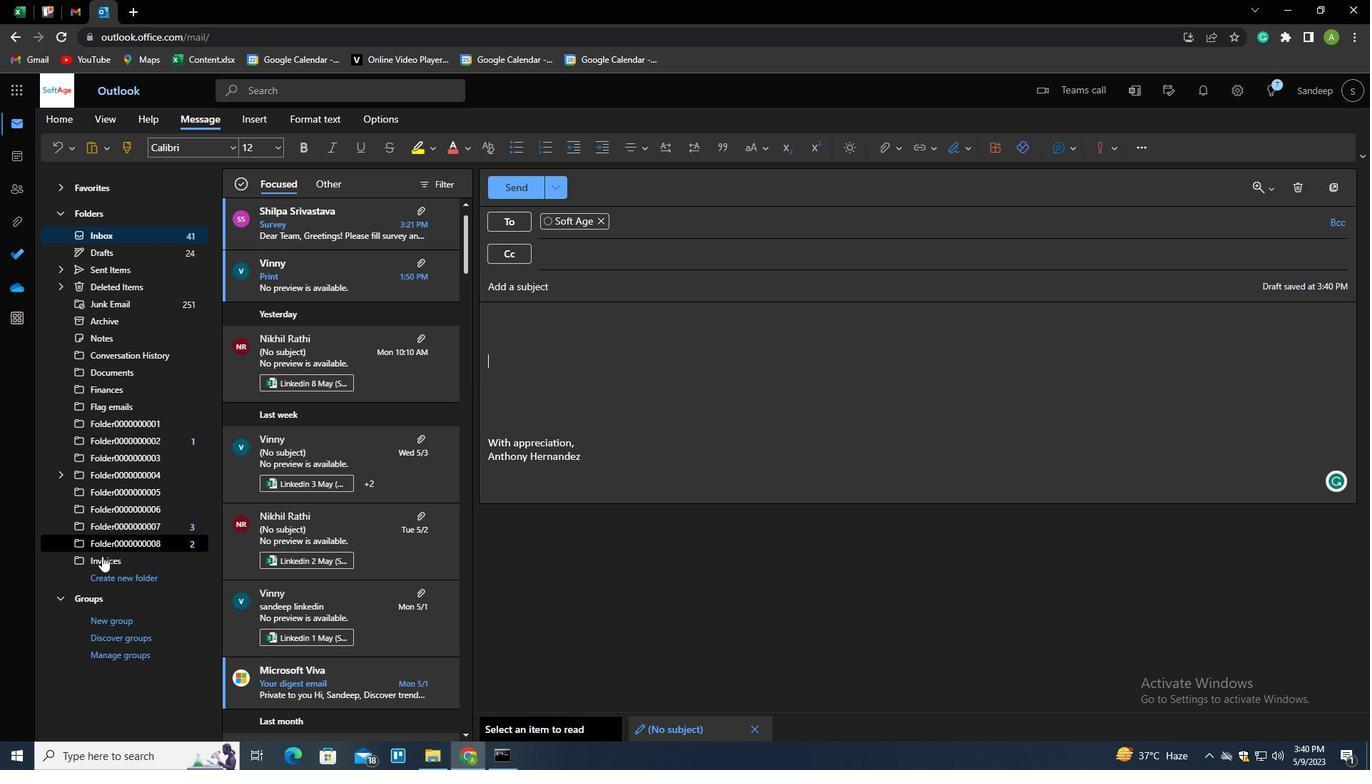 
Action: Mouse pressed left at (99, 575)
Screenshot: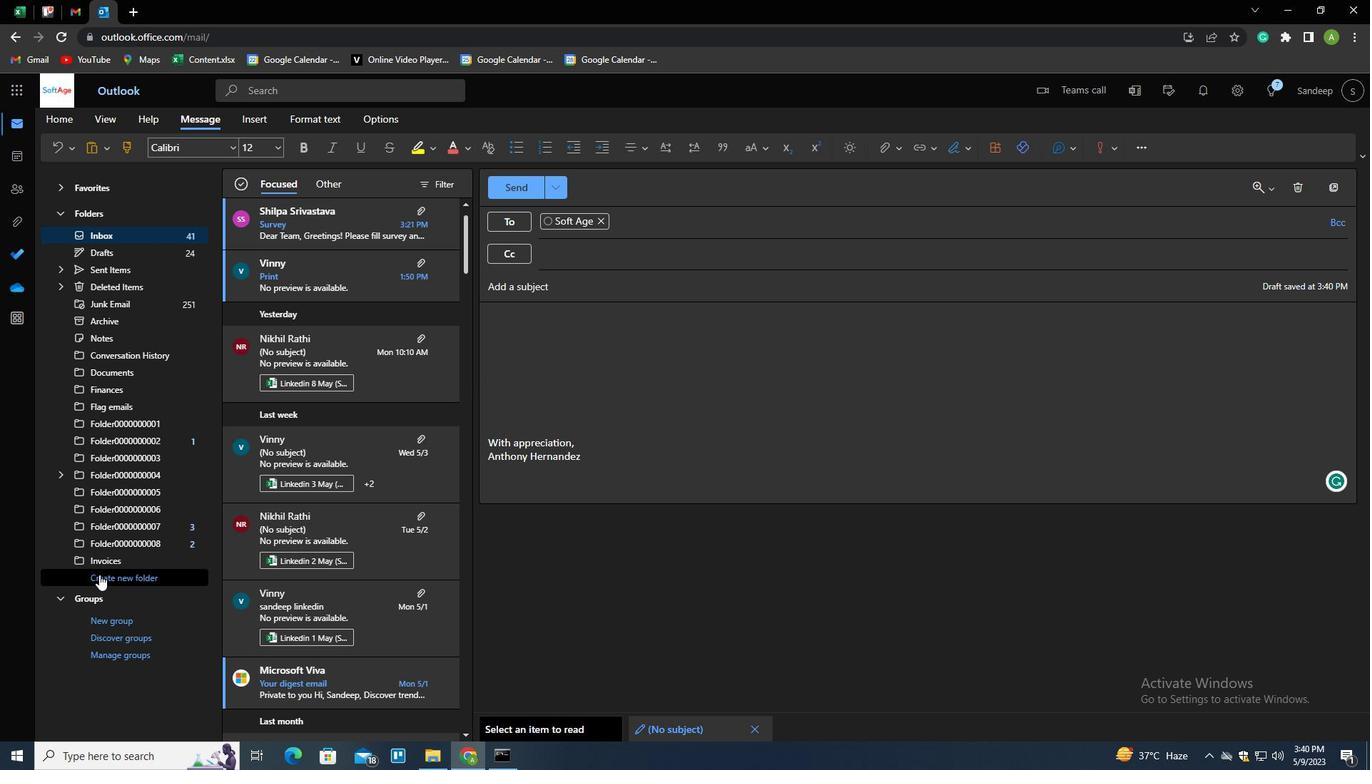 
Action: Mouse moved to (105, 576)
Screenshot: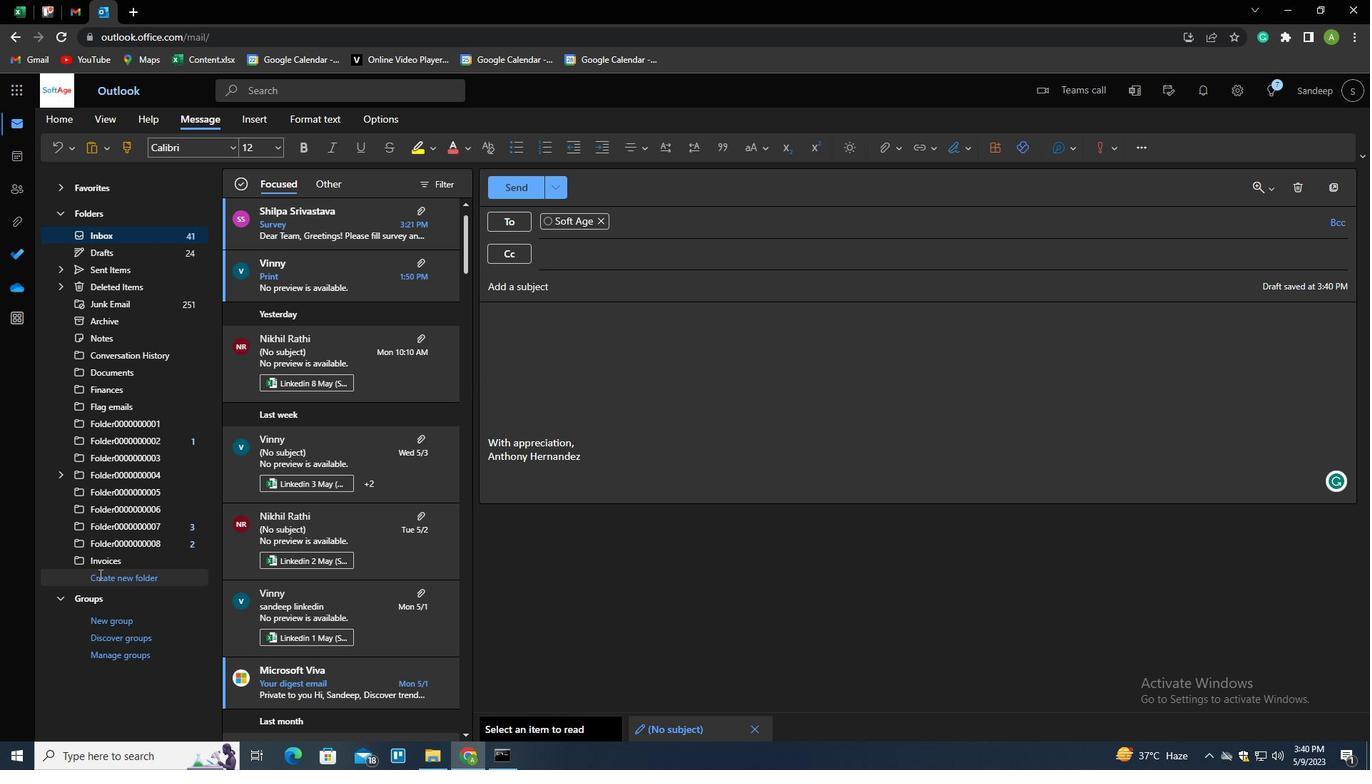 
Action: Mouse pressed left at (105, 576)
Screenshot: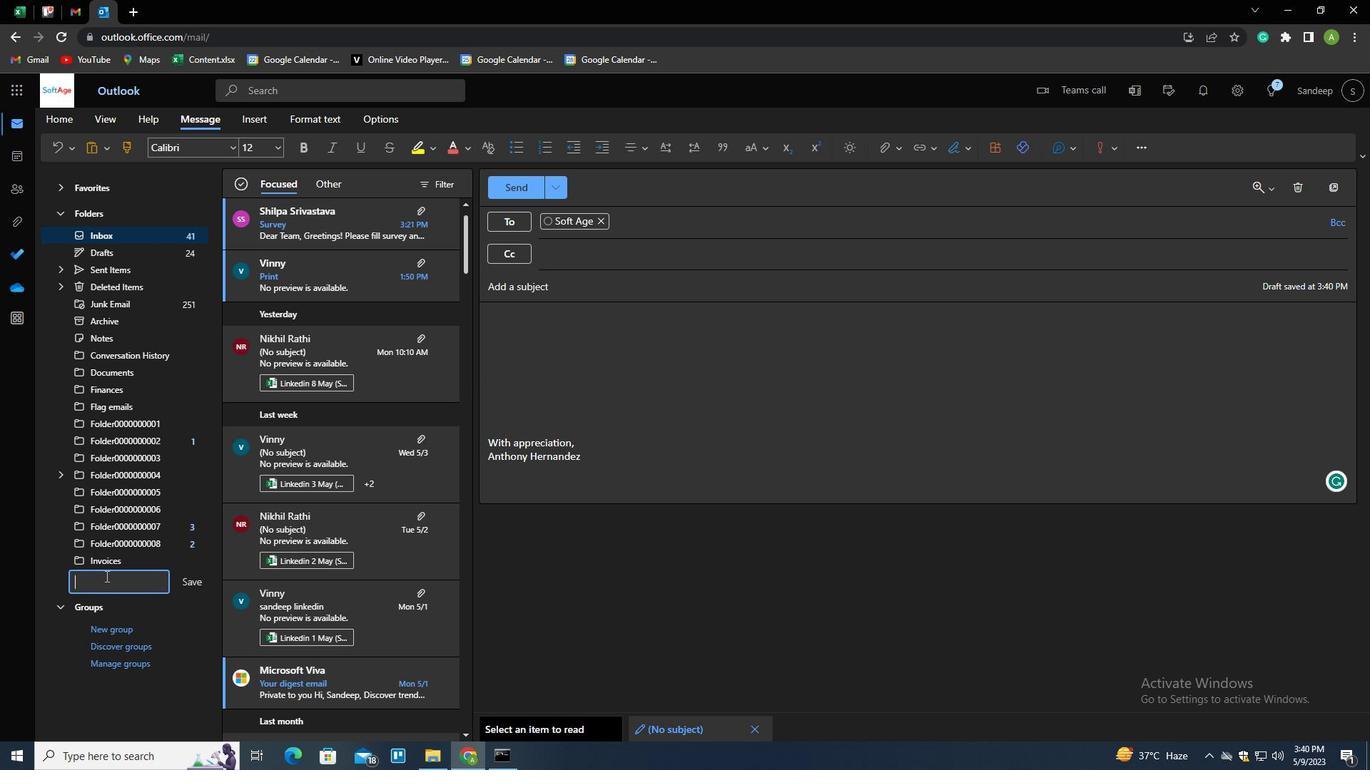 
Action: Key pressed <Key.shift>TAX<Key.space><Key.shift>DOCUMENTS<Key.enter>
Screenshot: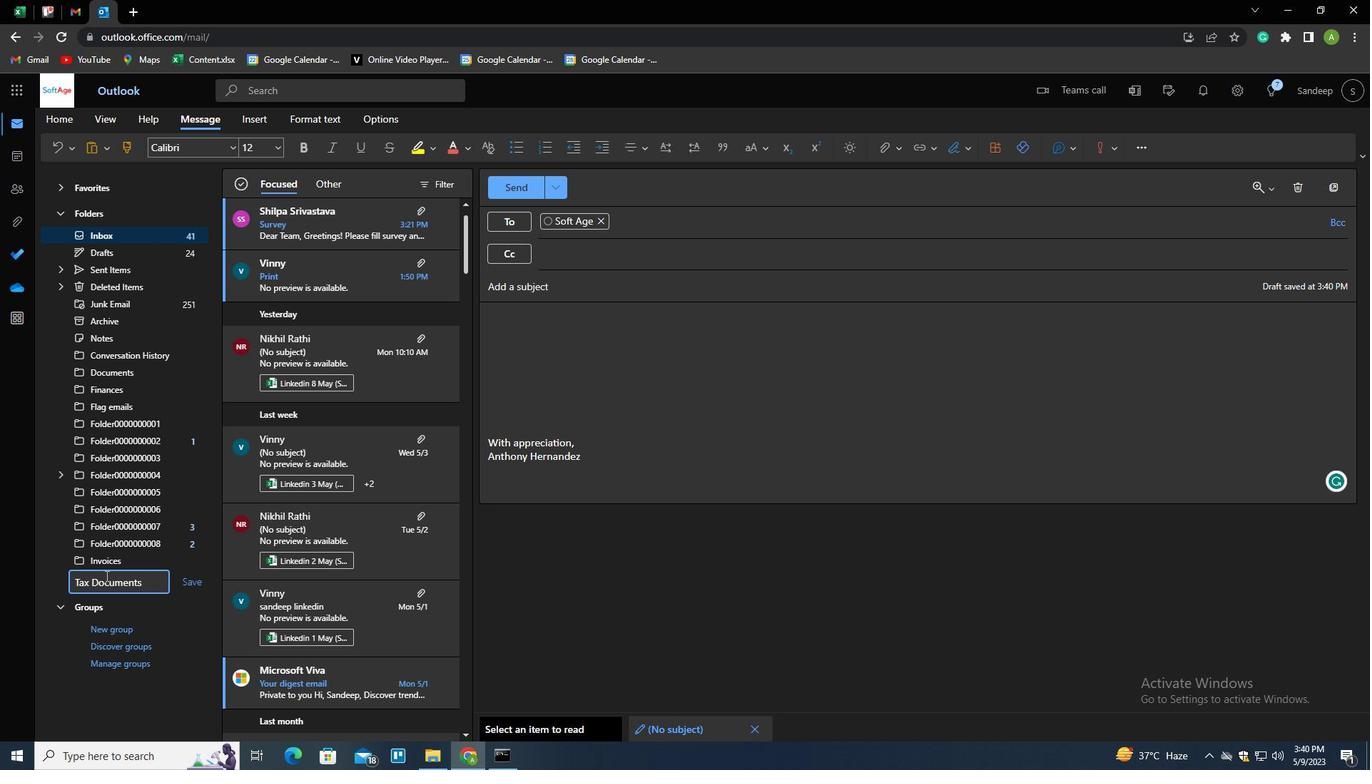 
Action: Mouse moved to (753, 685)
Screenshot: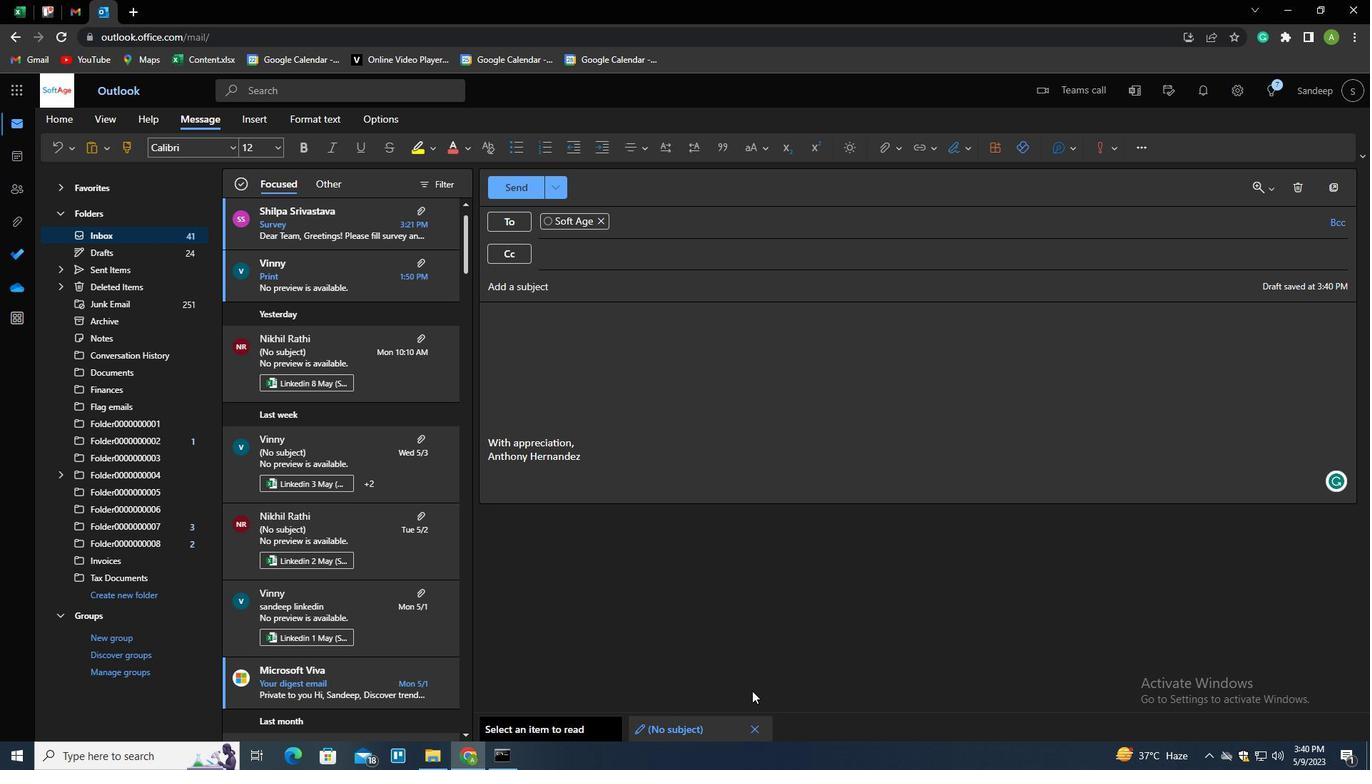 
Action: Mouse pressed left at (753, 685)
Screenshot: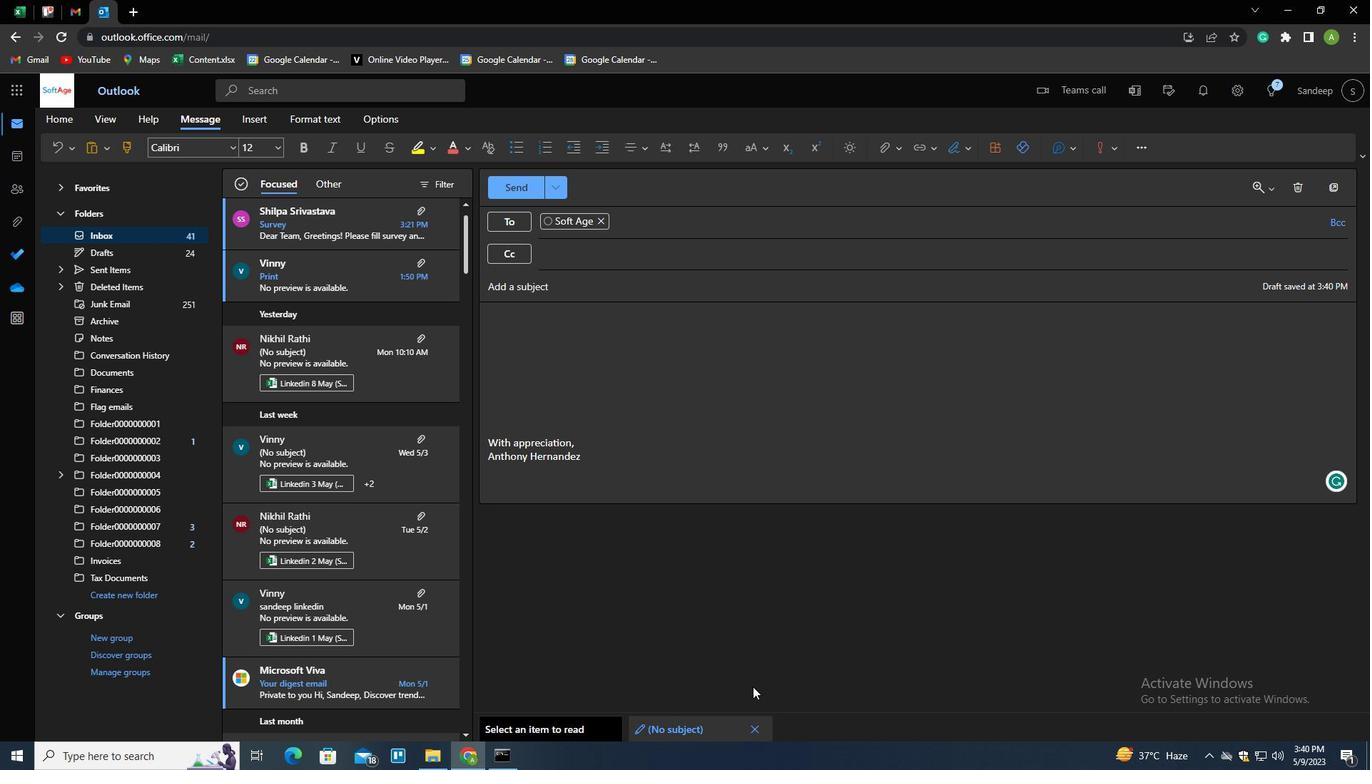 
